 Task: Look for space in Ascoli Piceno, Italy from 1st June, 2023 to 4th June, 2023 for 1 adult in price range Rs.6000 to Rs.16000. Place can be private room with 1  bedroom having 1 bed and 1 bathroom. Property type can be house, flat, guest house. Amenities needed are: wifi, washing machine. Booking option can be shelf check-in. Required host language is English.
Action: Mouse moved to (412, 113)
Screenshot: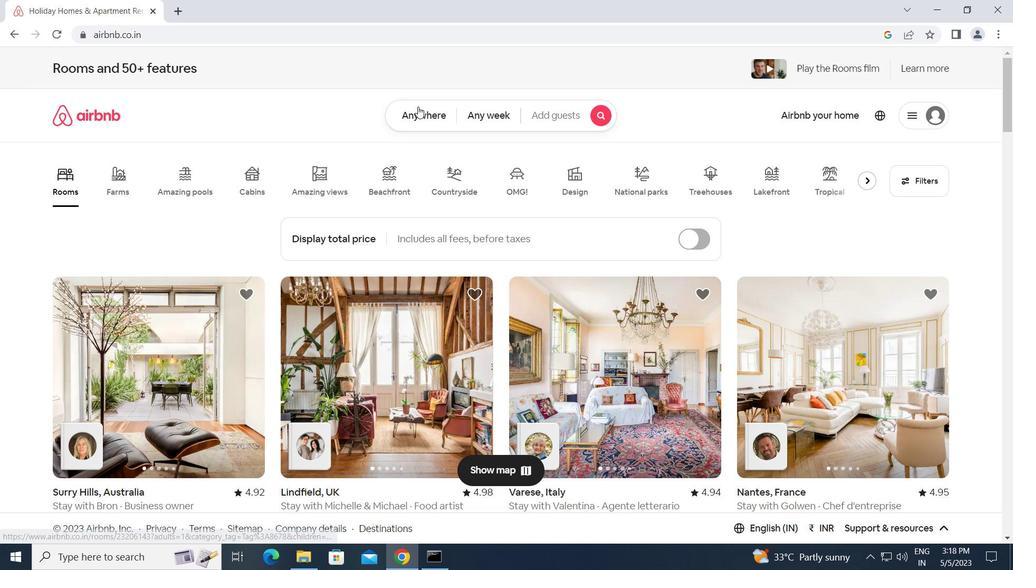 
Action: Mouse pressed left at (412, 113)
Screenshot: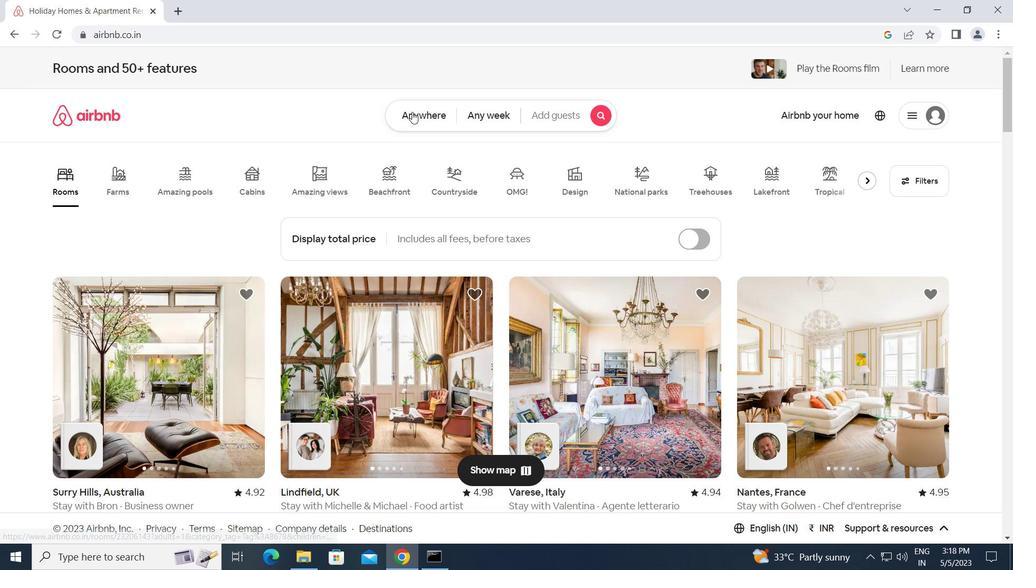 
Action: Mouse moved to (376, 154)
Screenshot: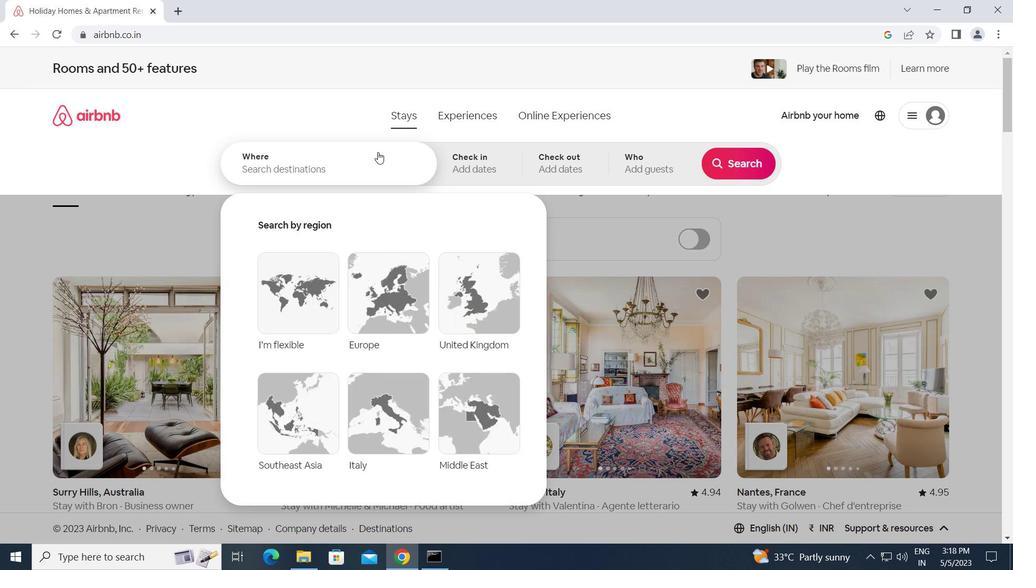 
Action: Mouse pressed left at (376, 154)
Screenshot: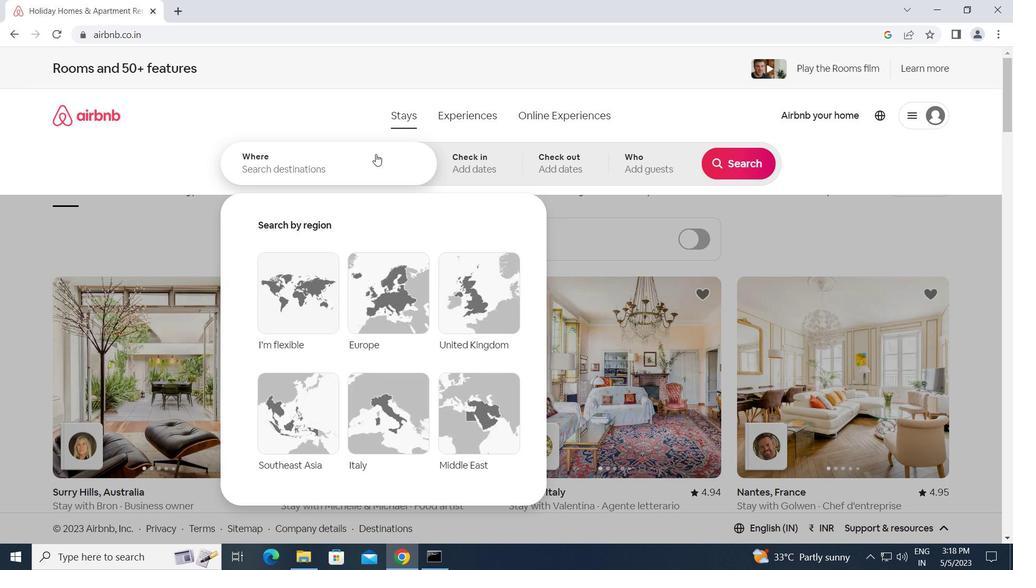 
Action: Key pressed <Key.caps_lock>a<Key.caps_lock>scoli<Key.space><Key.caps_lock>p<Key.caps_lock>iceno,<Key.space><Key.caps_lock>i<Key.caps_lock>taly<Key.enter>
Screenshot: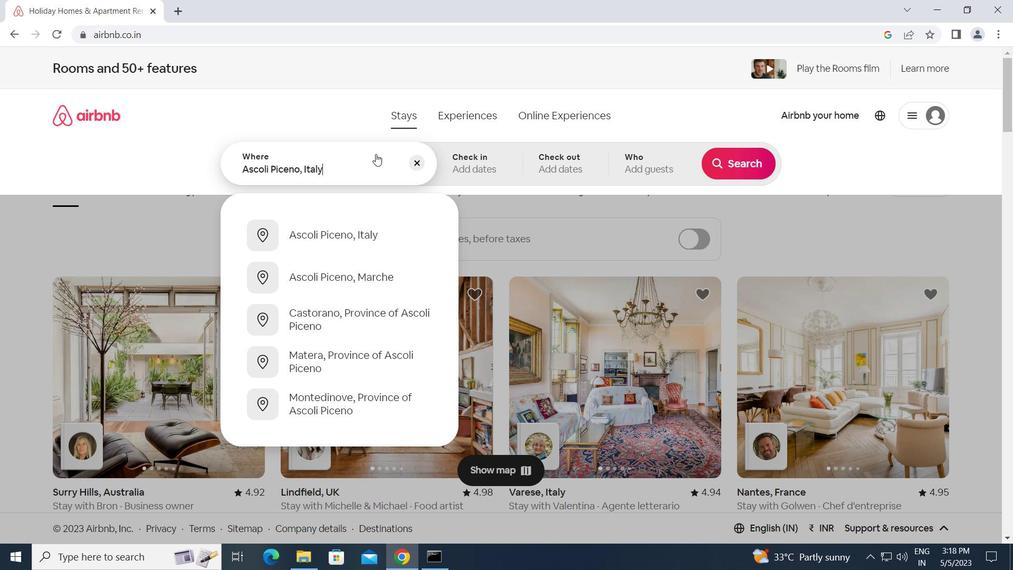 
Action: Mouse moved to (664, 328)
Screenshot: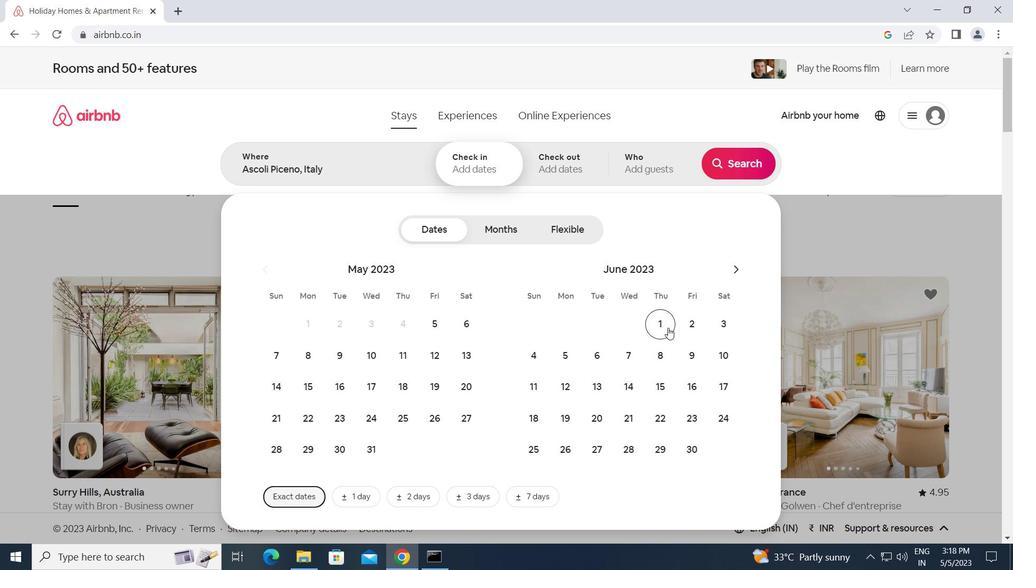 
Action: Mouse pressed left at (664, 328)
Screenshot: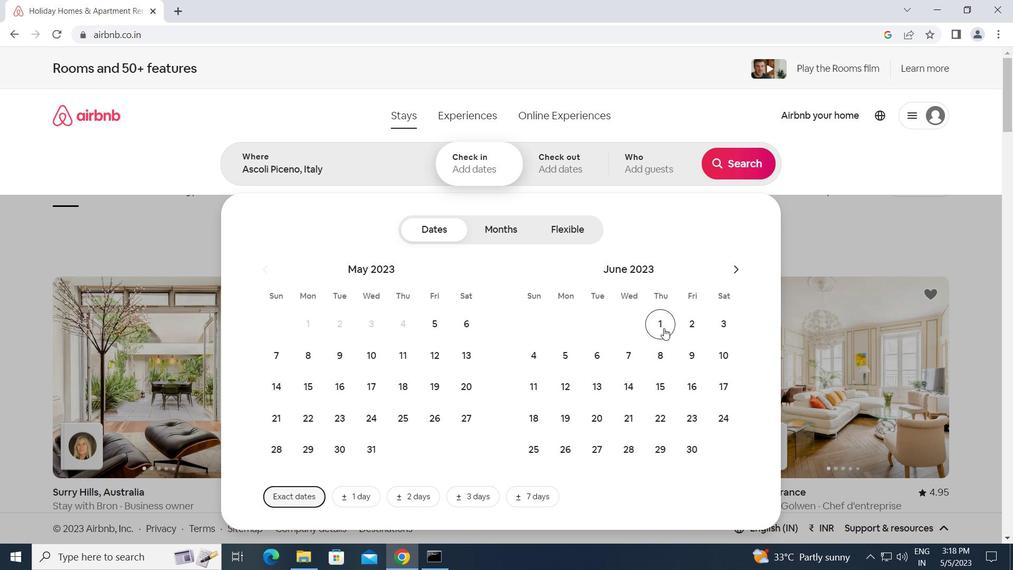 
Action: Mouse moved to (537, 355)
Screenshot: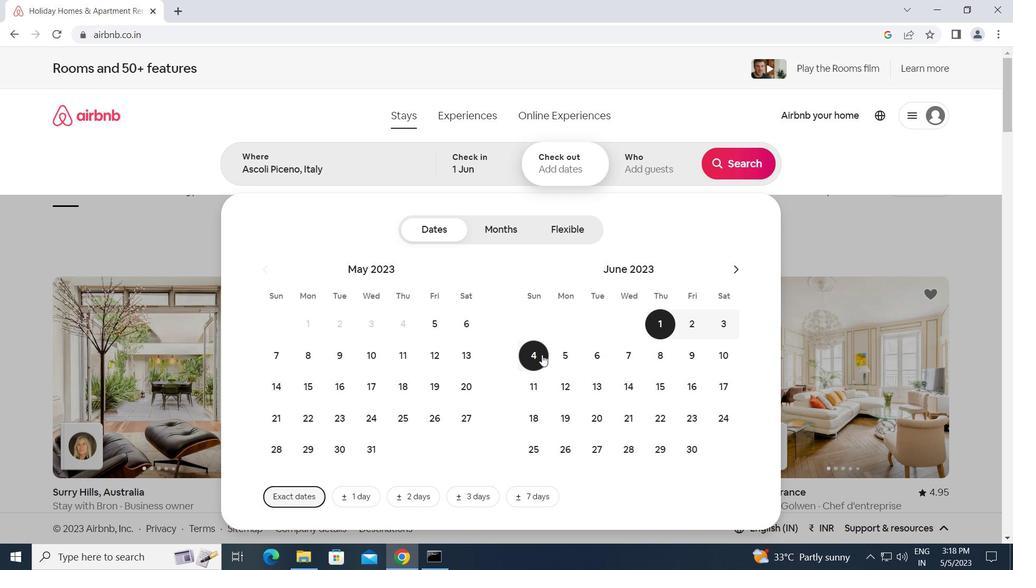 
Action: Mouse pressed left at (537, 355)
Screenshot: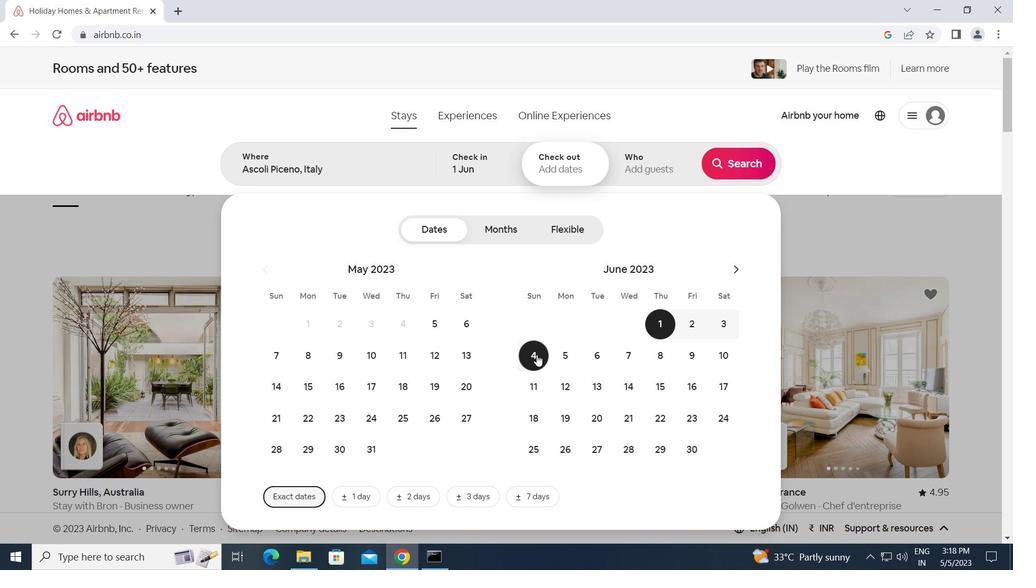 
Action: Mouse moved to (636, 159)
Screenshot: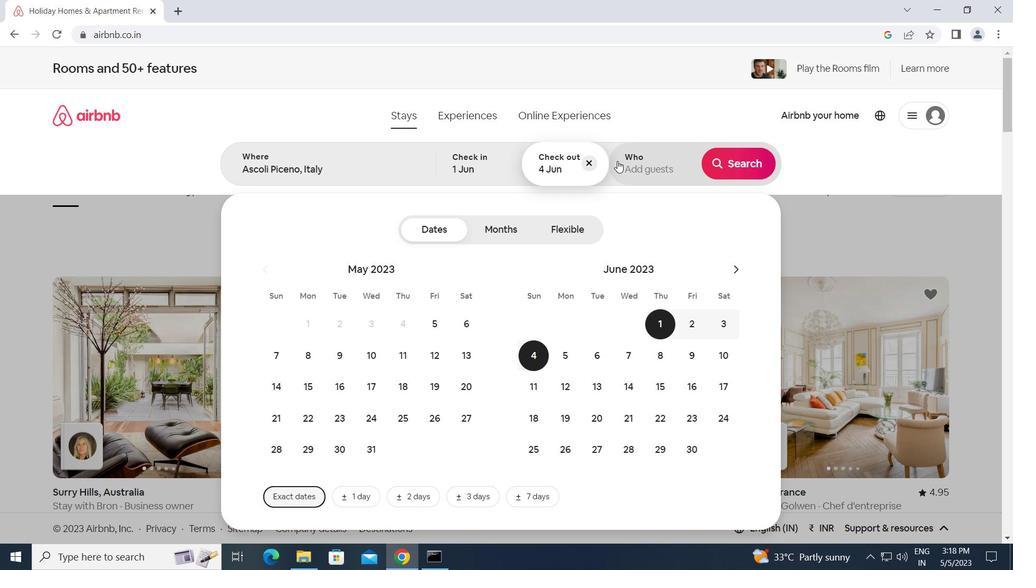 
Action: Mouse pressed left at (636, 159)
Screenshot: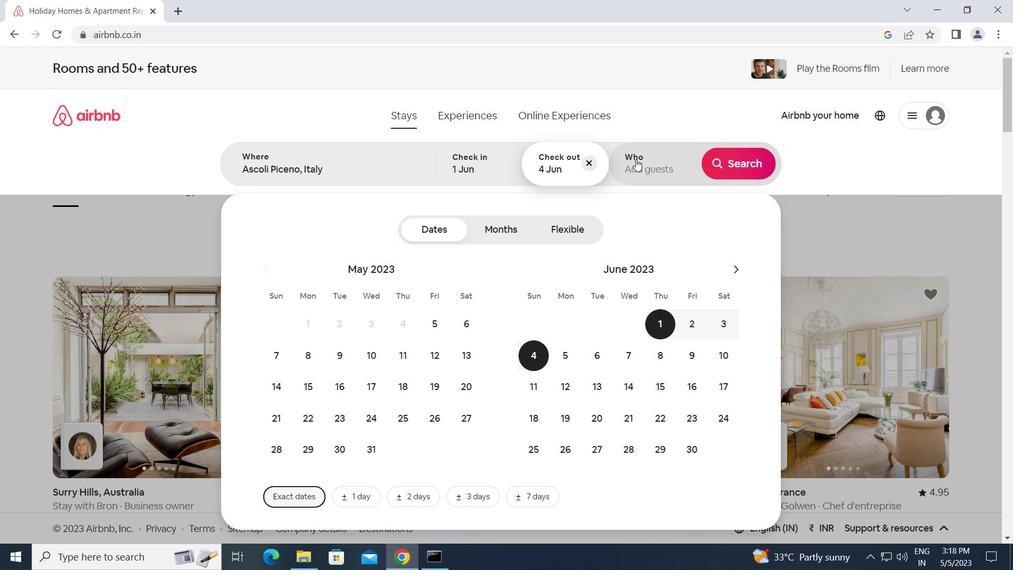 
Action: Mouse moved to (746, 240)
Screenshot: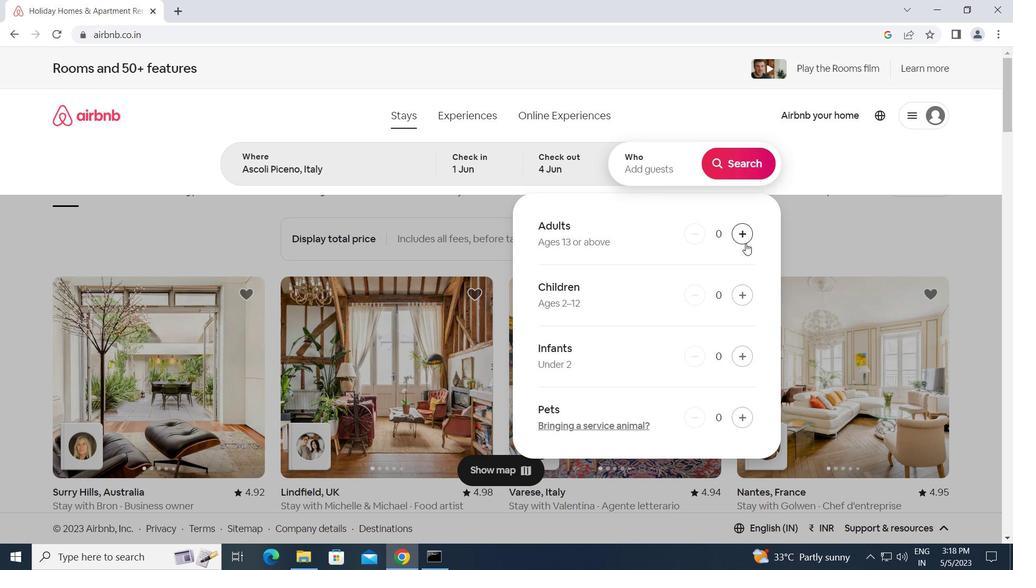 
Action: Mouse pressed left at (746, 240)
Screenshot: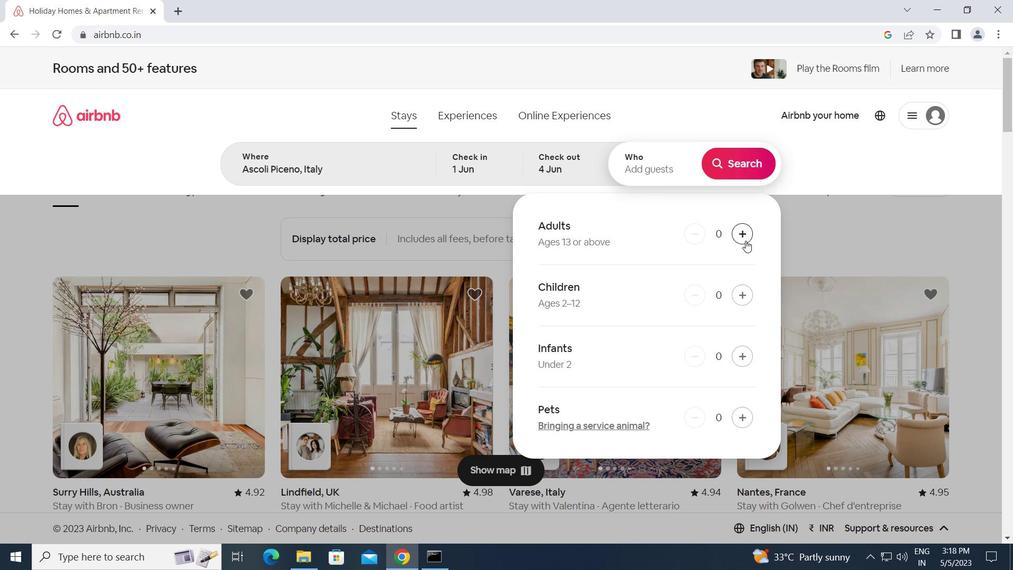 
Action: Mouse moved to (742, 162)
Screenshot: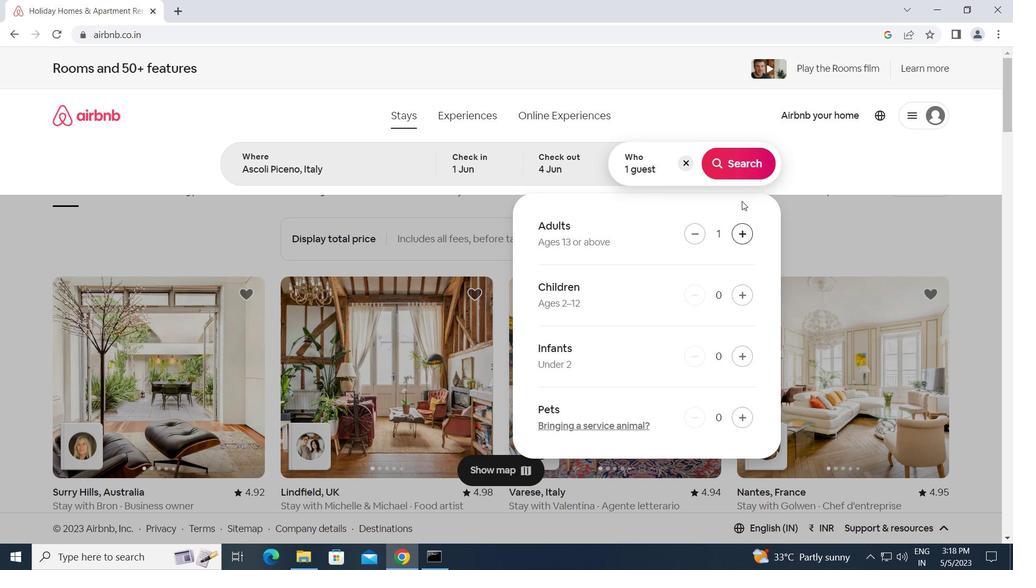 
Action: Mouse pressed left at (742, 162)
Screenshot: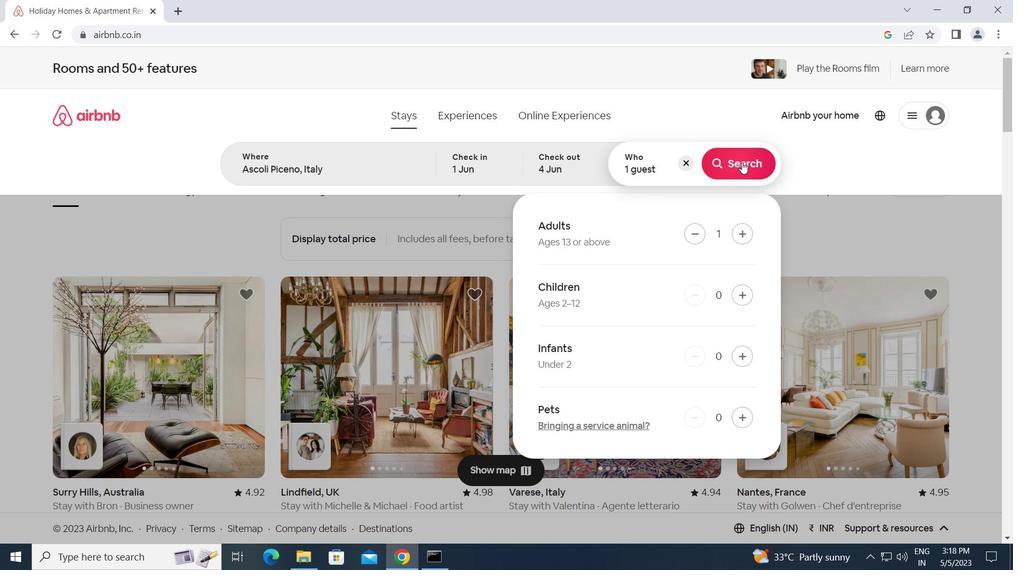 
Action: Mouse moved to (943, 131)
Screenshot: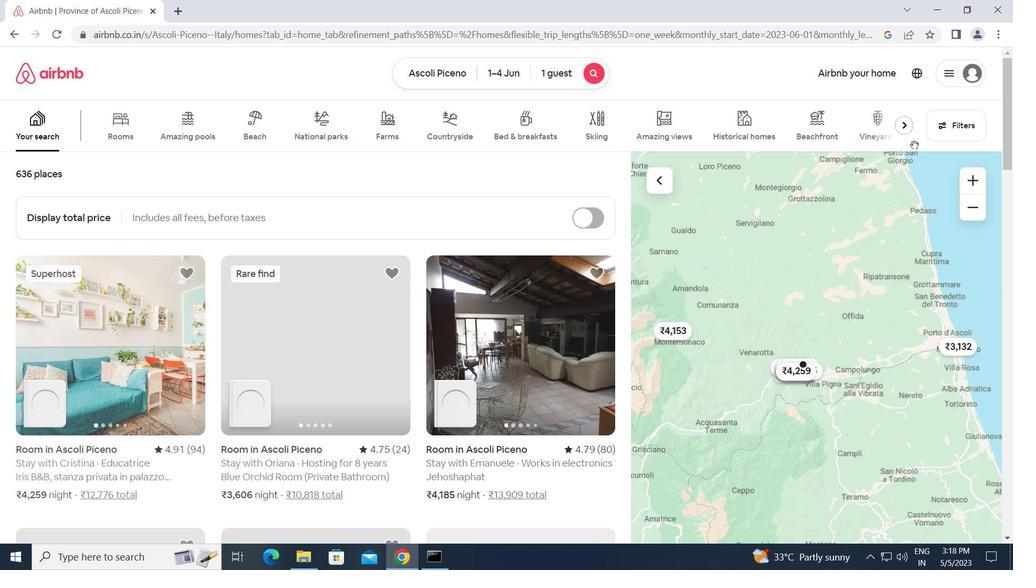 
Action: Mouse pressed left at (943, 131)
Screenshot: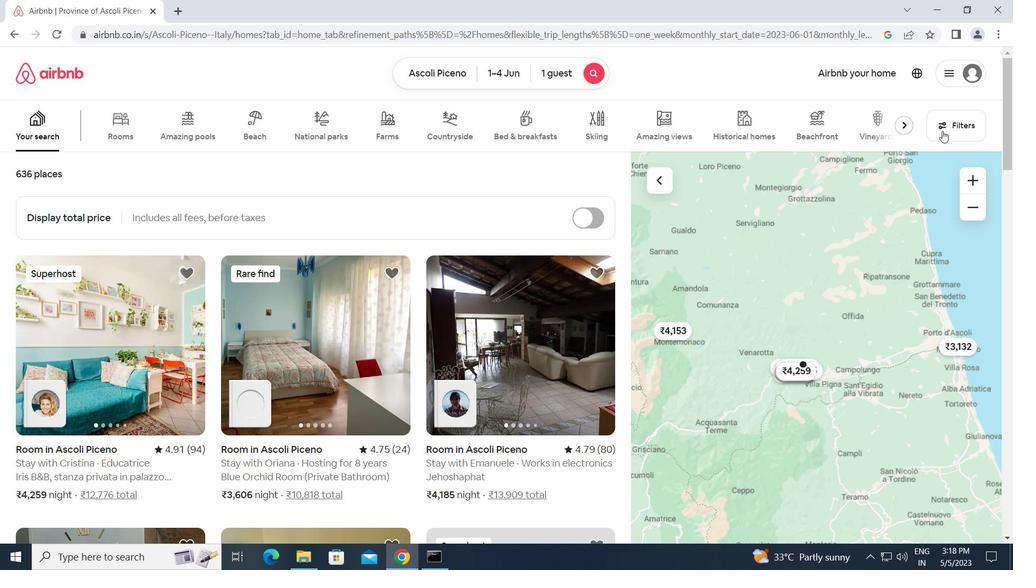 
Action: Mouse moved to (355, 372)
Screenshot: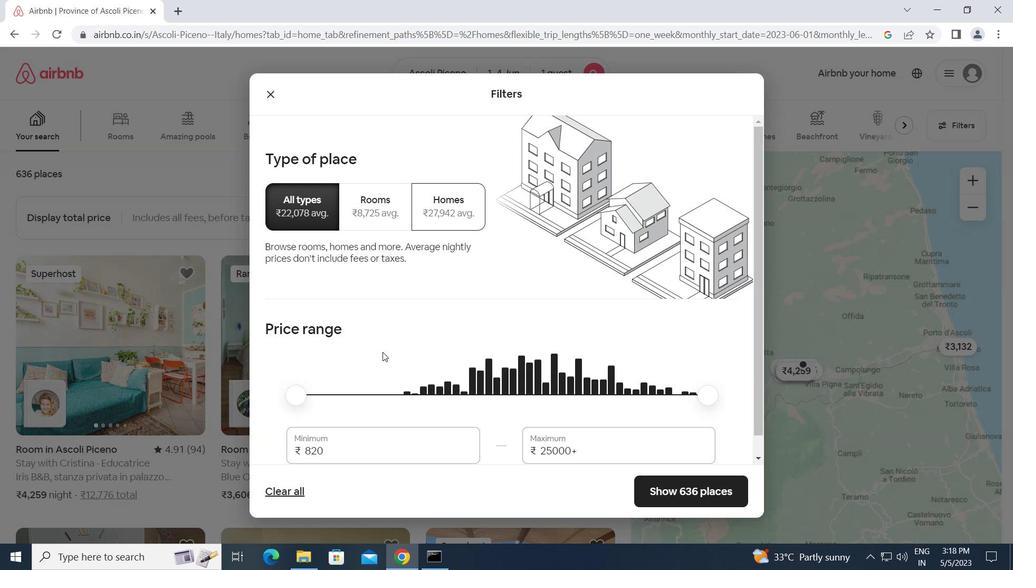 
Action: Mouse scrolled (355, 371) with delta (0, 0)
Screenshot: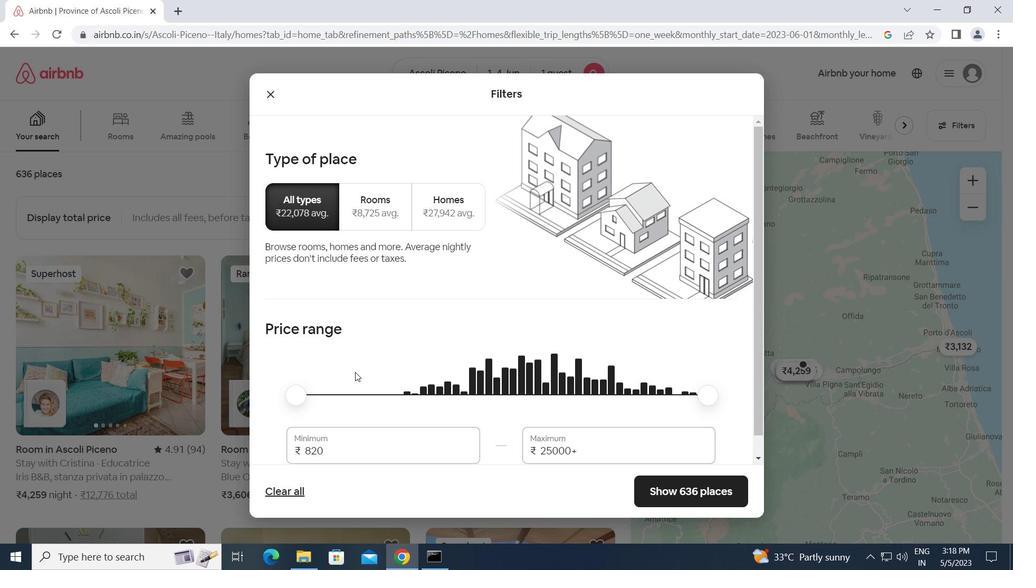 
Action: Mouse scrolled (355, 371) with delta (0, 0)
Screenshot: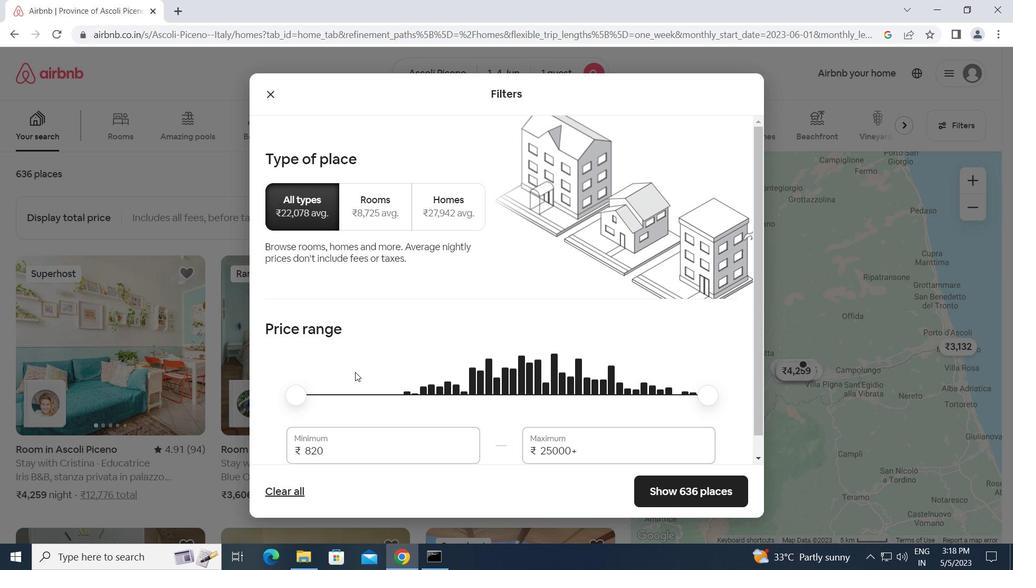 
Action: Mouse moved to (332, 389)
Screenshot: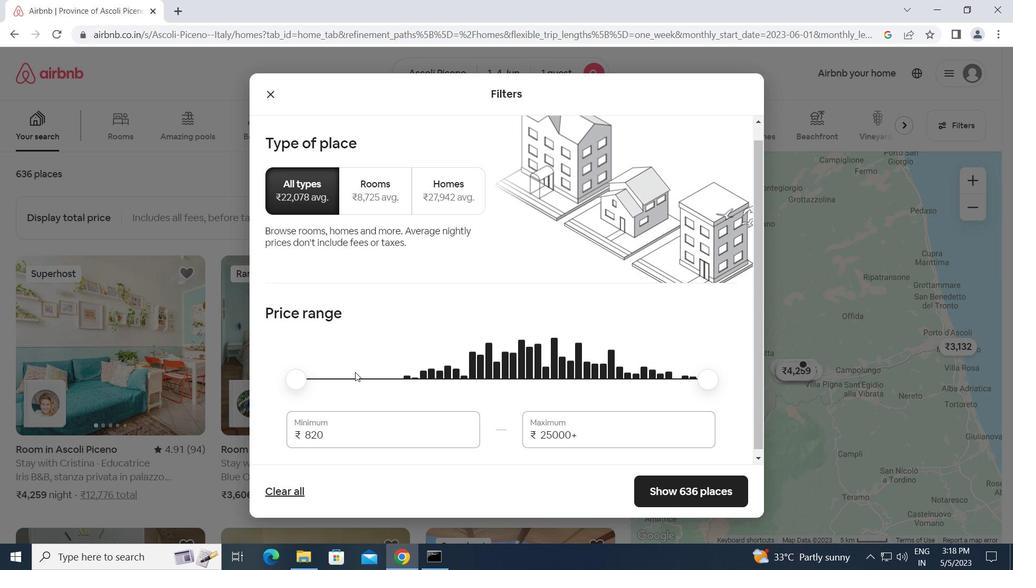 
Action: Mouse scrolled (332, 389) with delta (0, 0)
Screenshot: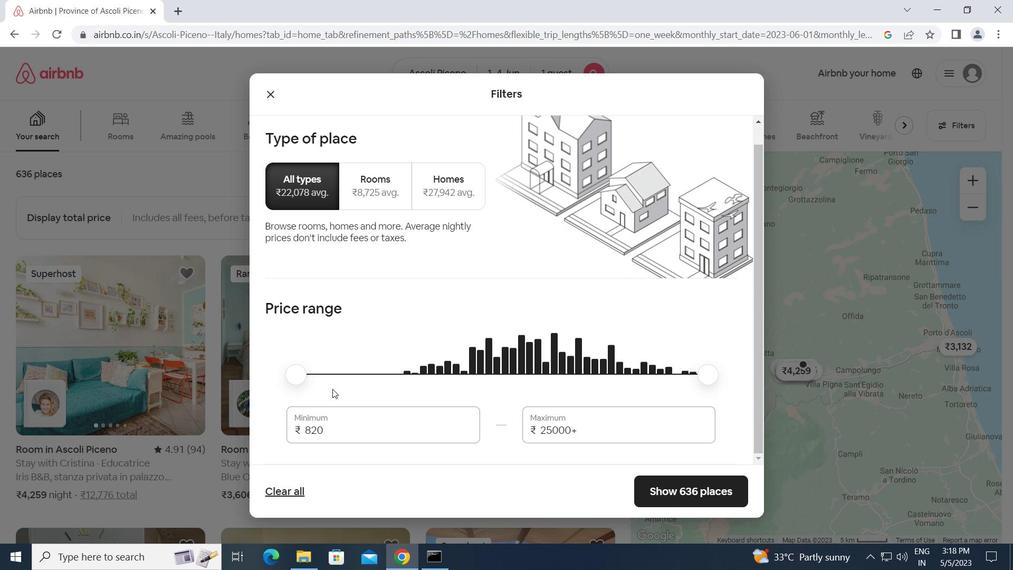 
Action: Mouse scrolled (332, 389) with delta (0, 0)
Screenshot: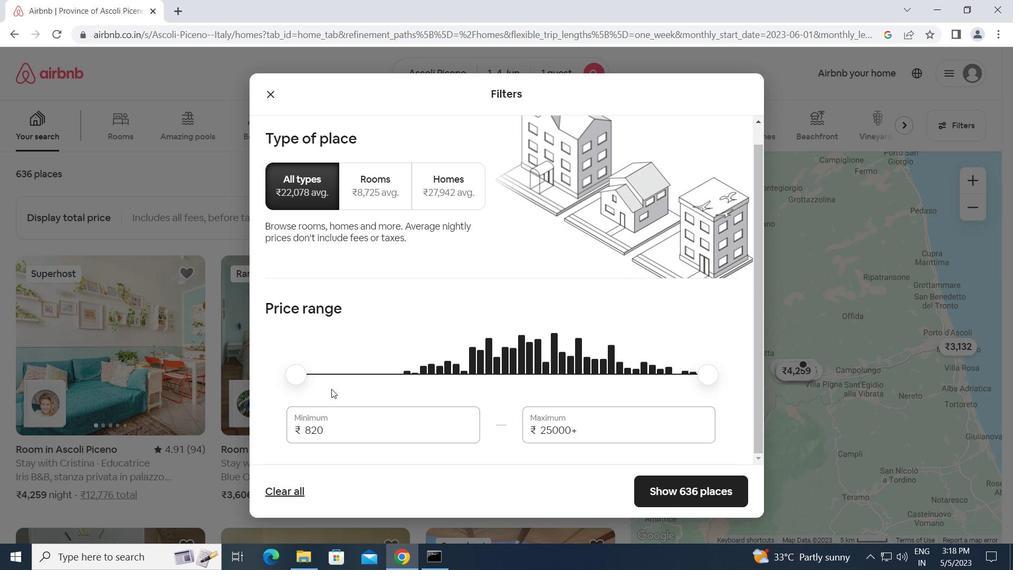 
Action: Mouse moved to (322, 403)
Screenshot: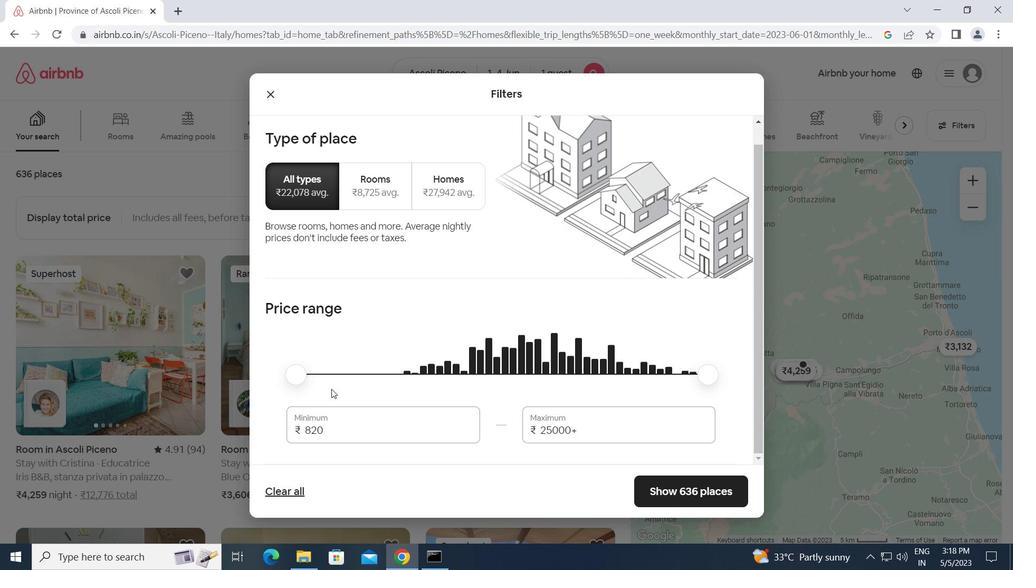 
Action: Mouse scrolled (322, 402) with delta (0, 0)
Screenshot: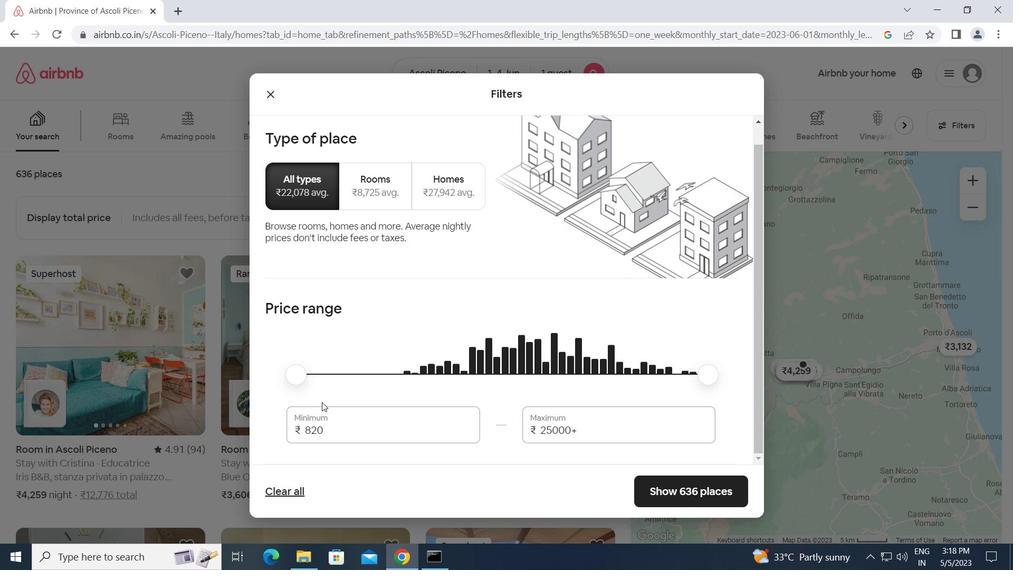 
Action: Mouse scrolled (322, 402) with delta (0, 0)
Screenshot: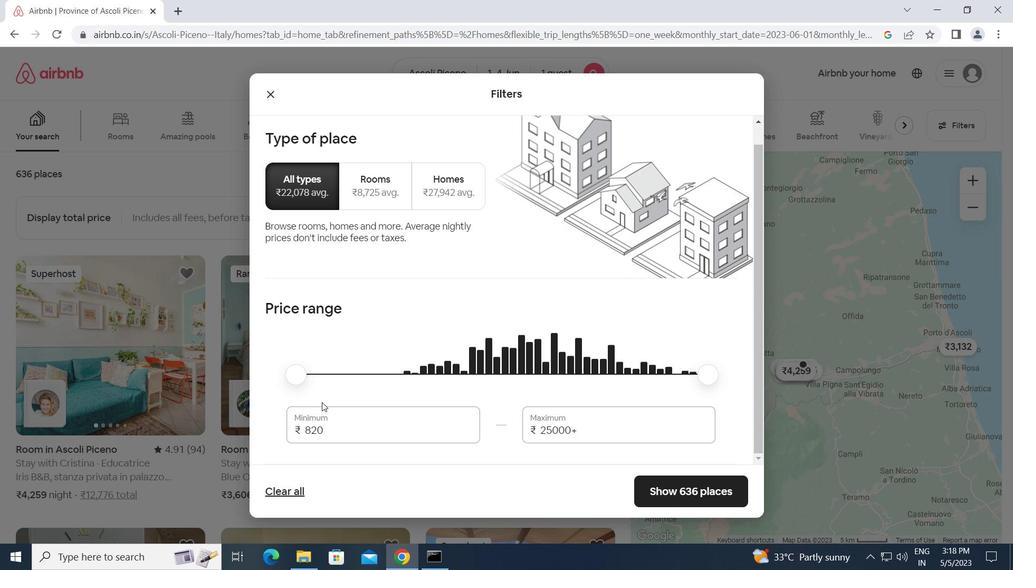 
Action: Mouse scrolled (322, 402) with delta (0, 0)
Screenshot: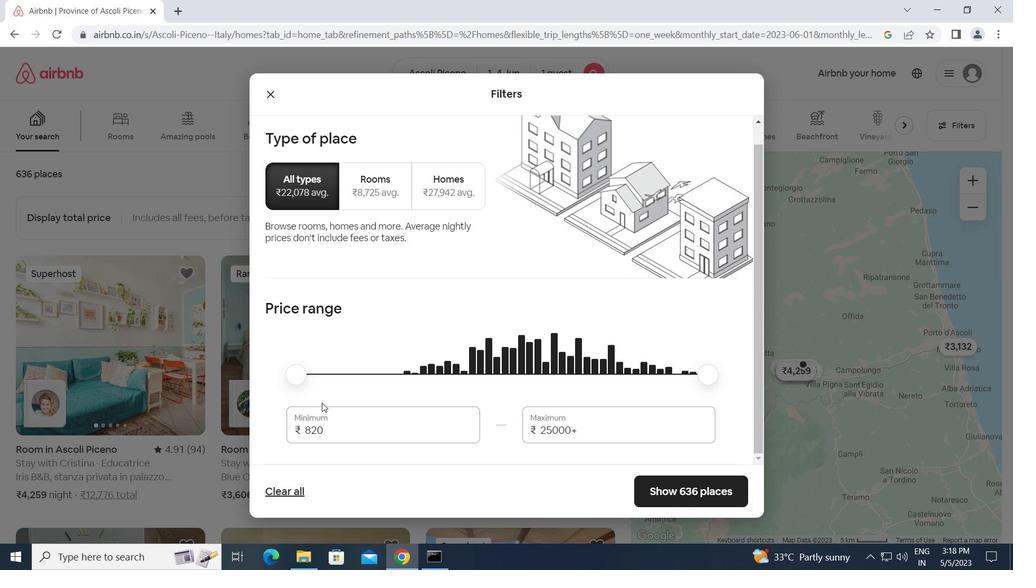 
Action: Mouse moved to (326, 432)
Screenshot: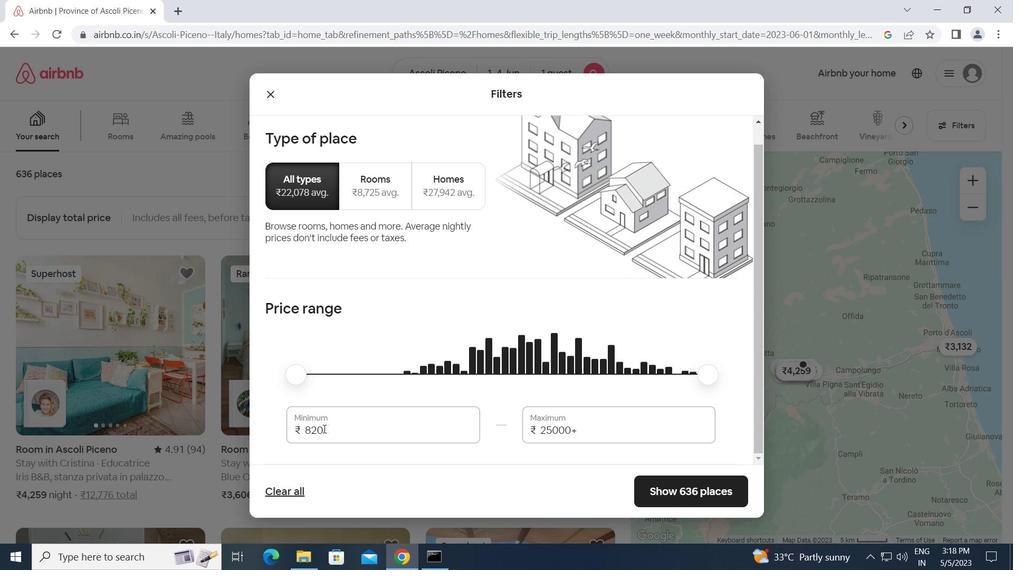 
Action: Mouse pressed left at (326, 432)
Screenshot: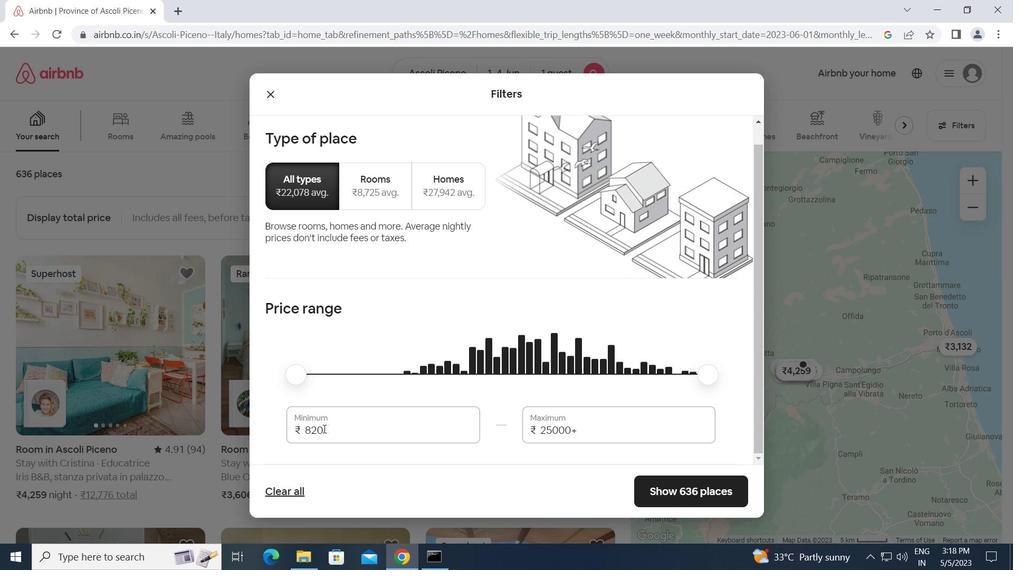 
Action: Mouse moved to (294, 440)
Screenshot: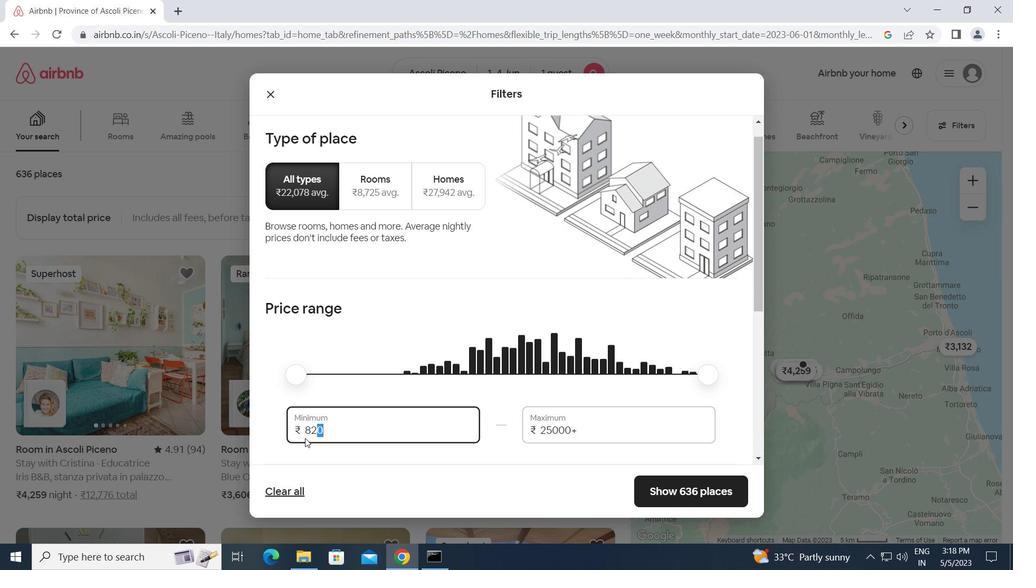 
Action: Key pressed 6000<Key.tab>160
Screenshot: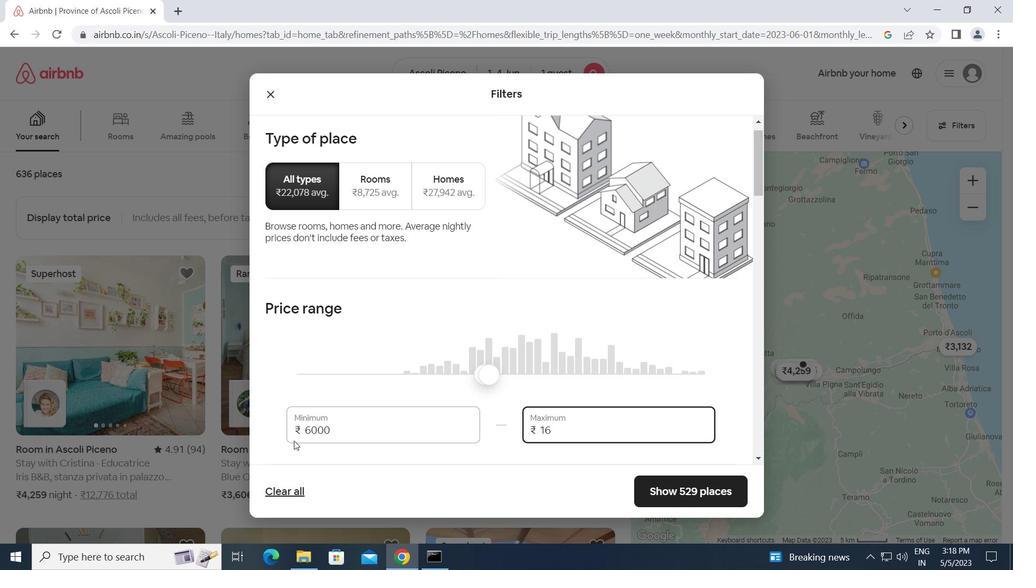 
Action: Mouse moved to (377, 457)
Screenshot: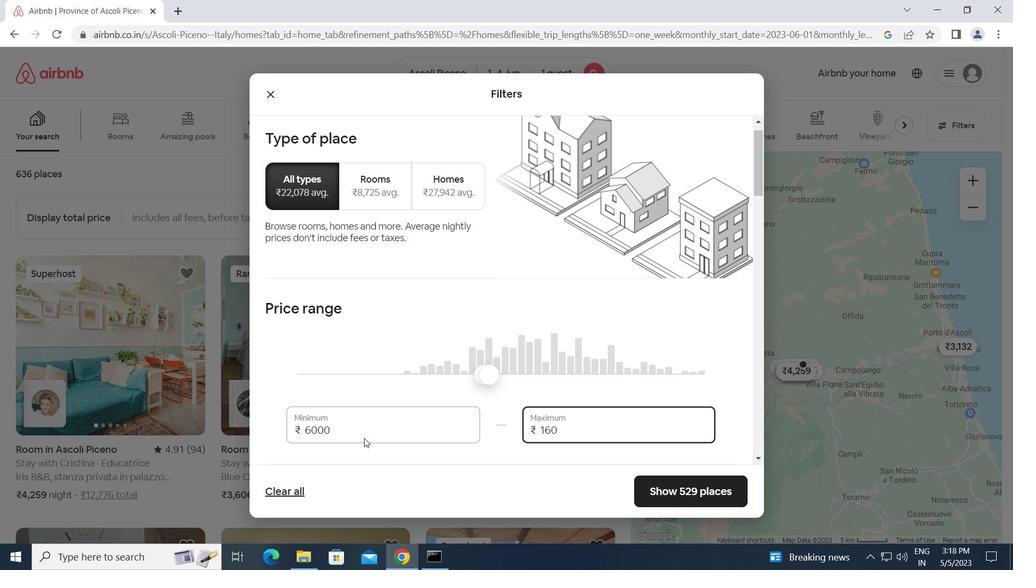 
Action: Key pressed 00
Screenshot: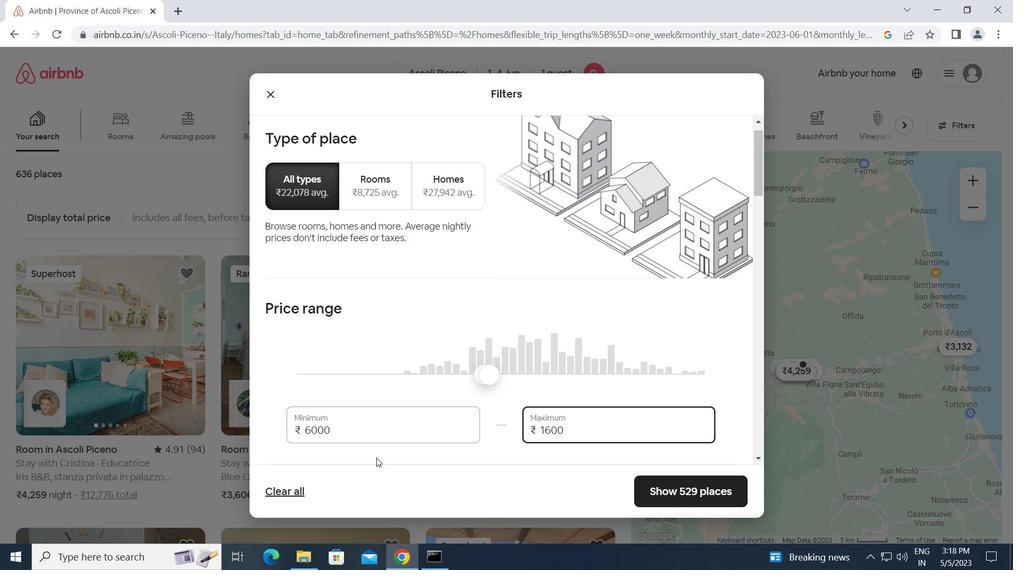 
Action: Mouse moved to (379, 457)
Screenshot: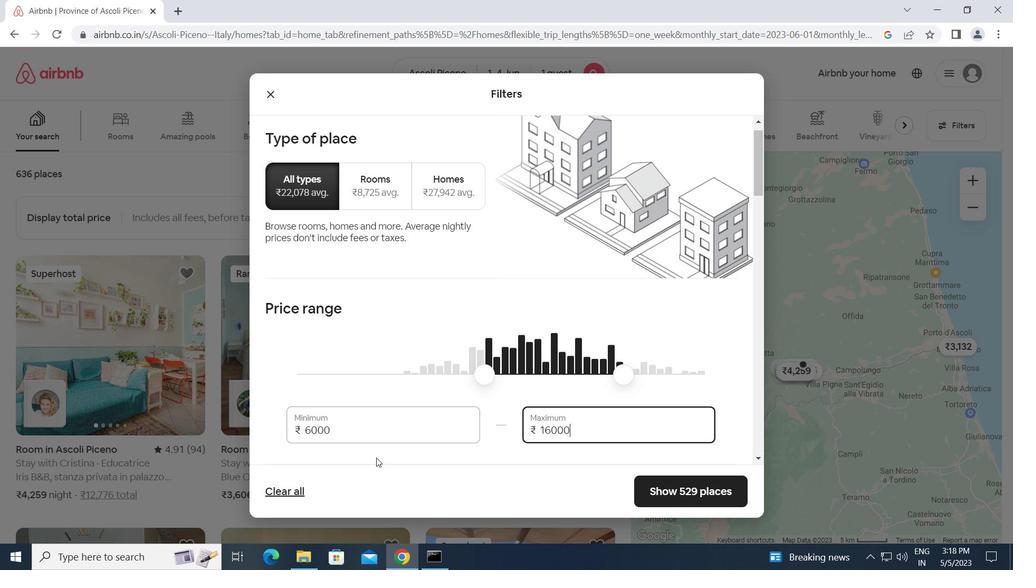 
Action: Mouse scrolled (379, 457) with delta (0, 0)
Screenshot: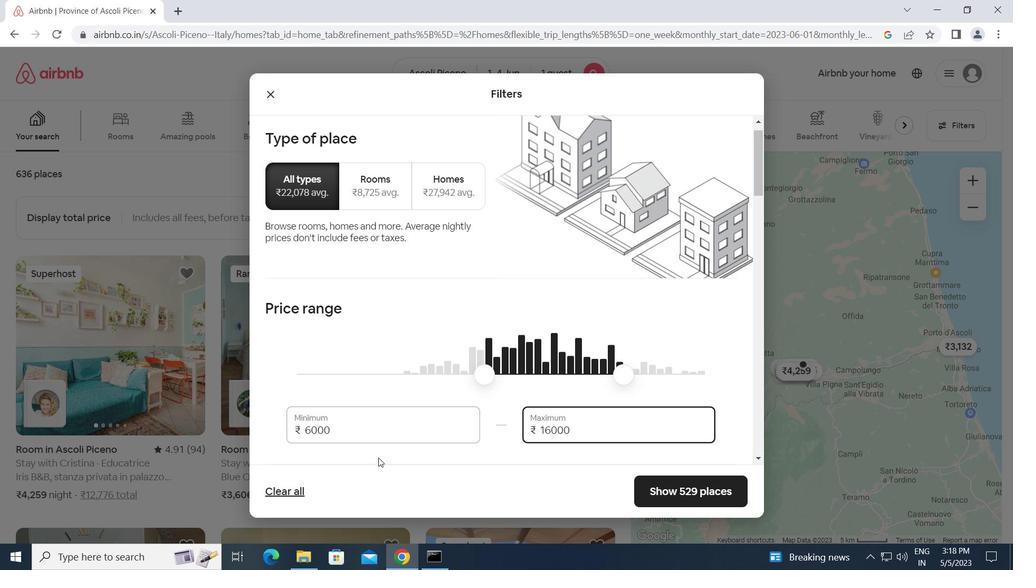 
Action: Mouse moved to (384, 453)
Screenshot: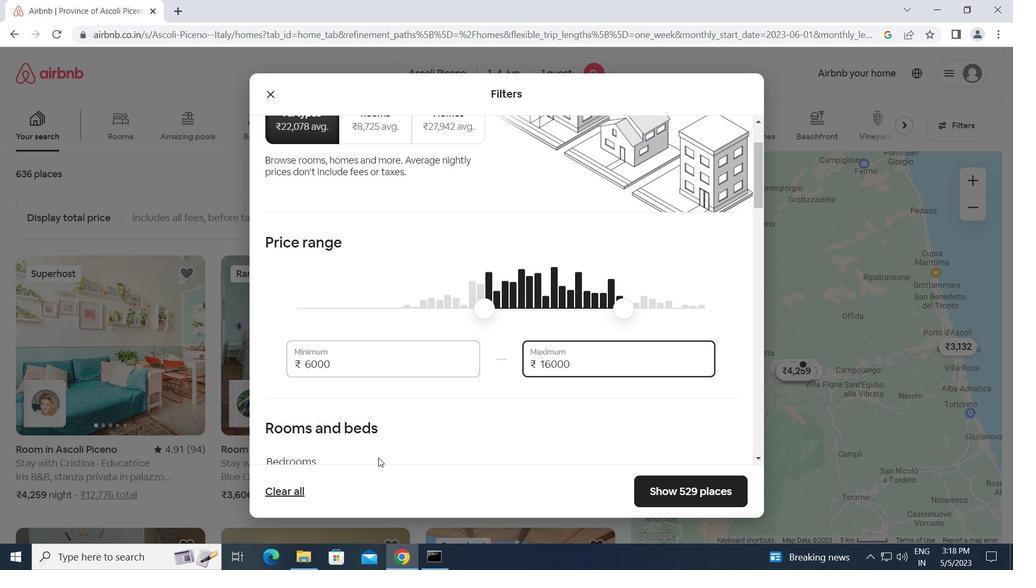 
Action: Mouse scrolled (384, 453) with delta (0, 0)
Screenshot: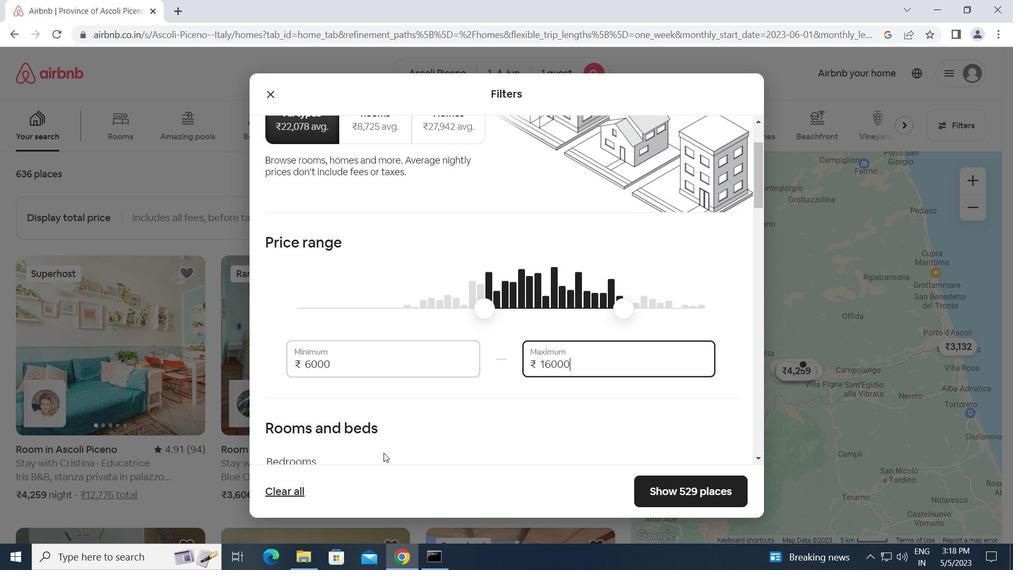 
Action: Mouse scrolled (384, 453) with delta (0, 0)
Screenshot: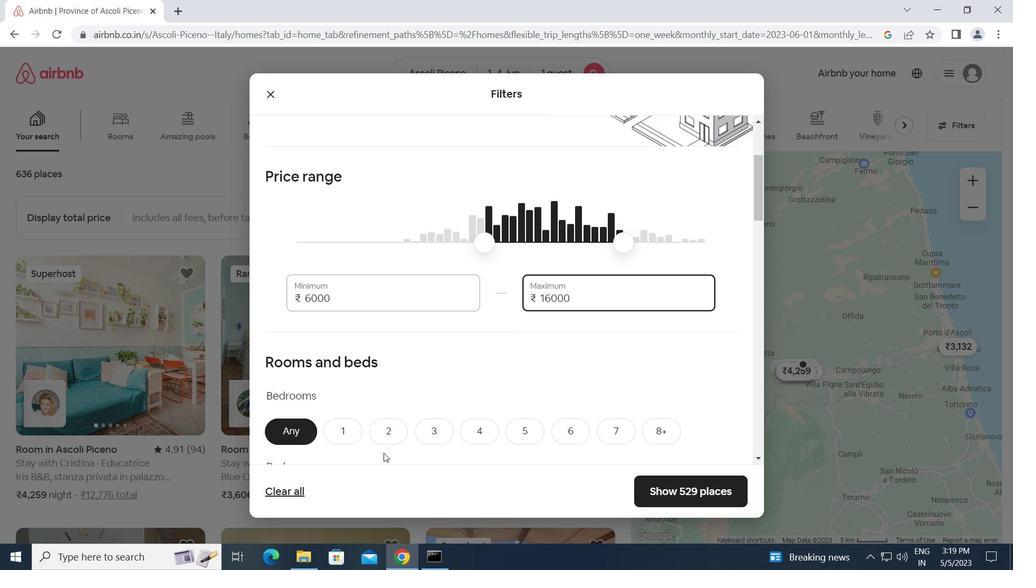 
Action: Mouse scrolled (384, 453) with delta (0, 0)
Screenshot: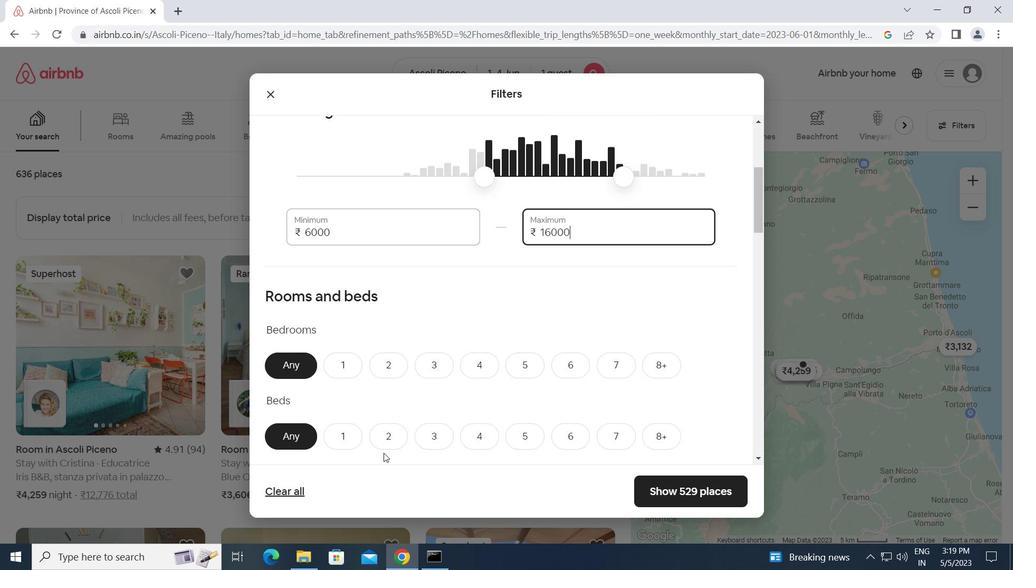 
Action: Mouse moved to (342, 302)
Screenshot: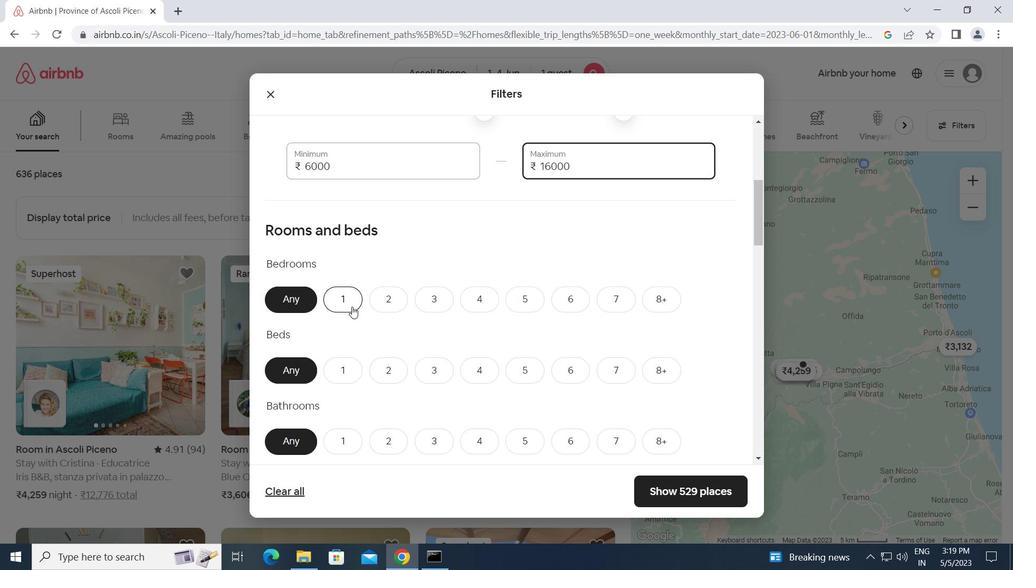 
Action: Mouse pressed left at (342, 302)
Screenshot: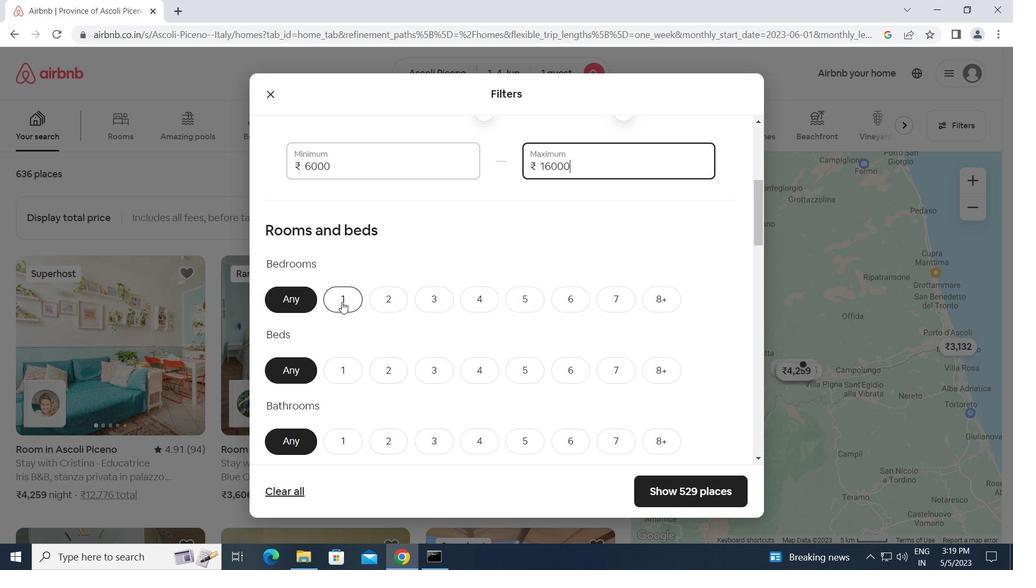 
Action: Mouse moved to (338, 370)
Screenshot: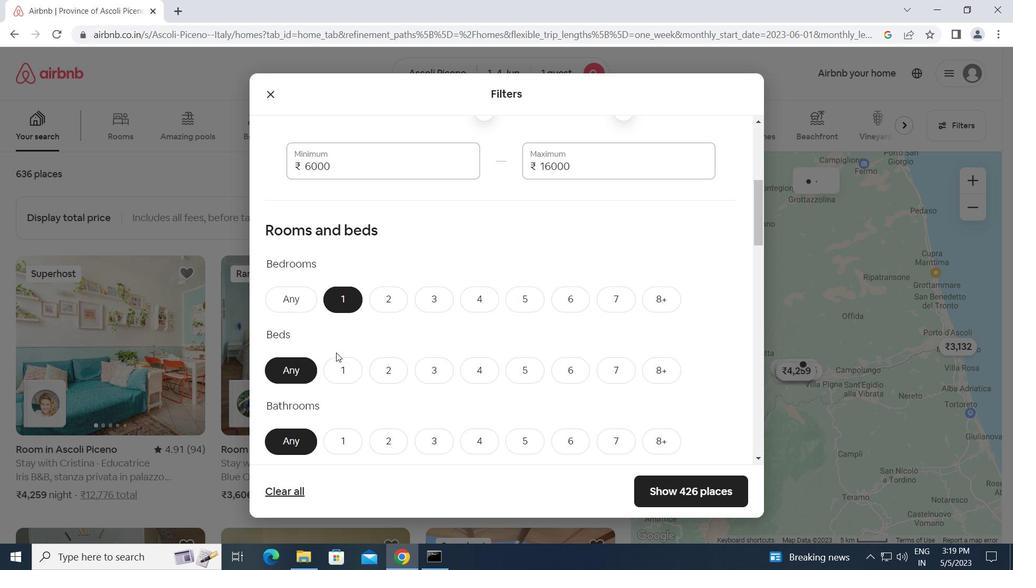 
Action: Mouse pressed left at (338, 370)
Screenshot: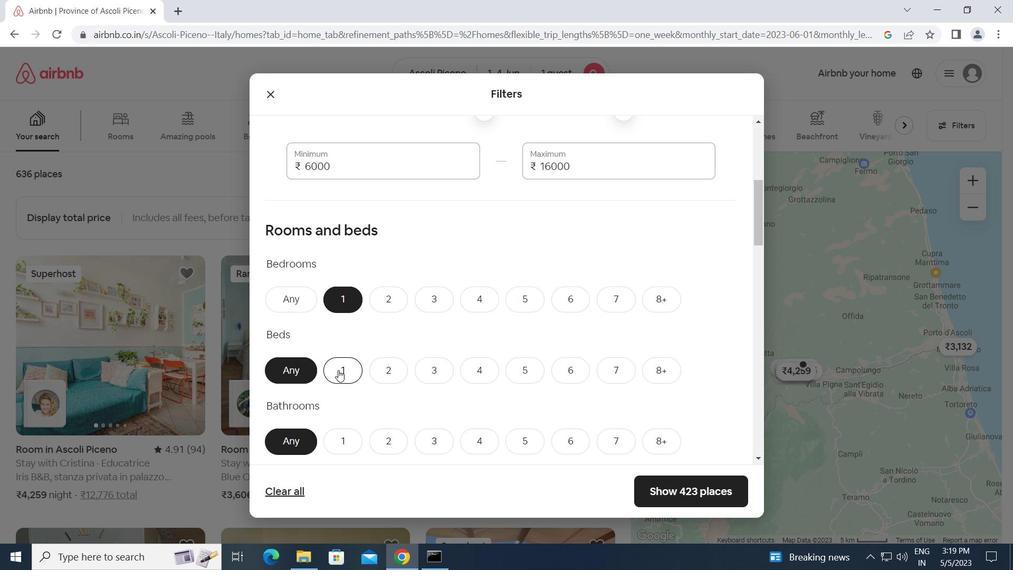 
Action: Mouse moved to (344, 435)
Screenshot: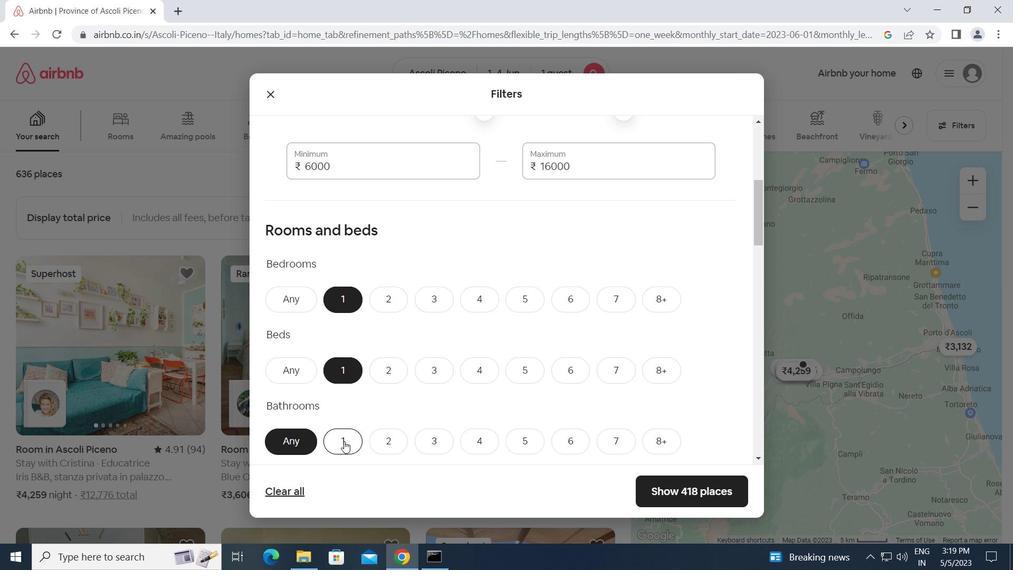 
Action: Mouse pressed left at (344, 435)
Screenshot: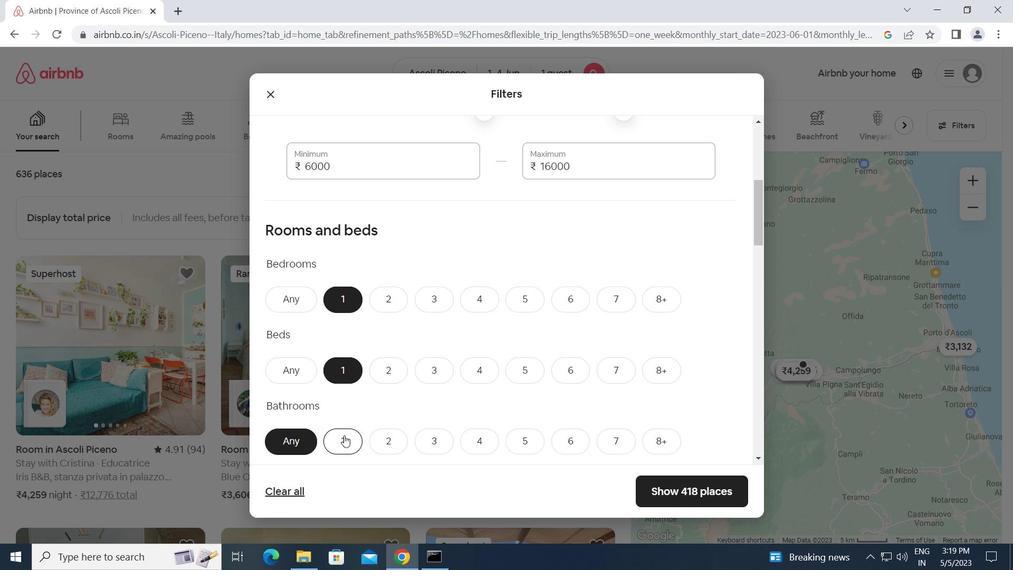 
Action: Mouse moved to (443, 434)
Screenshot: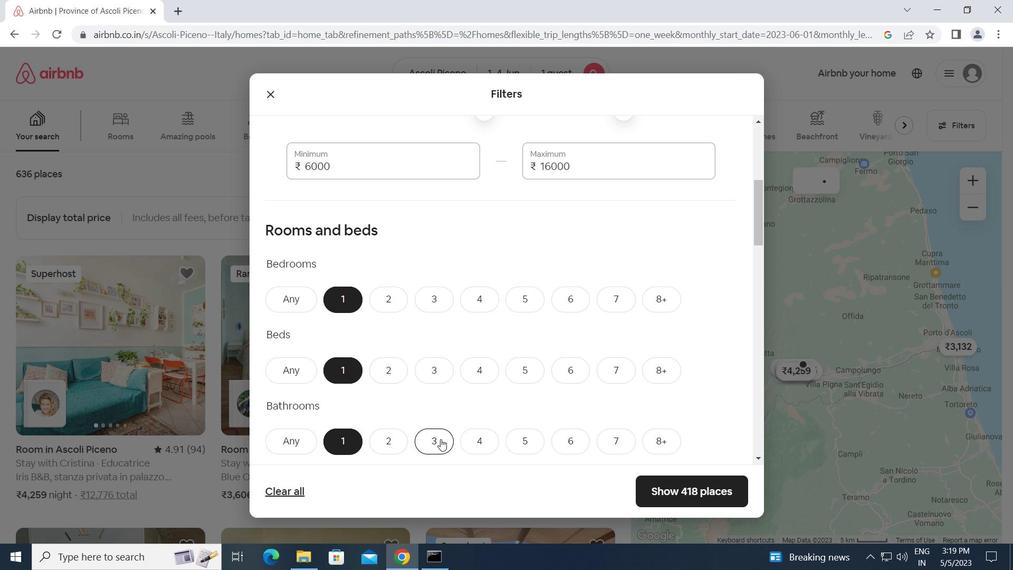 
Action: Mouse scrolled (443, 433) with delta (0, 0)
Screenshot: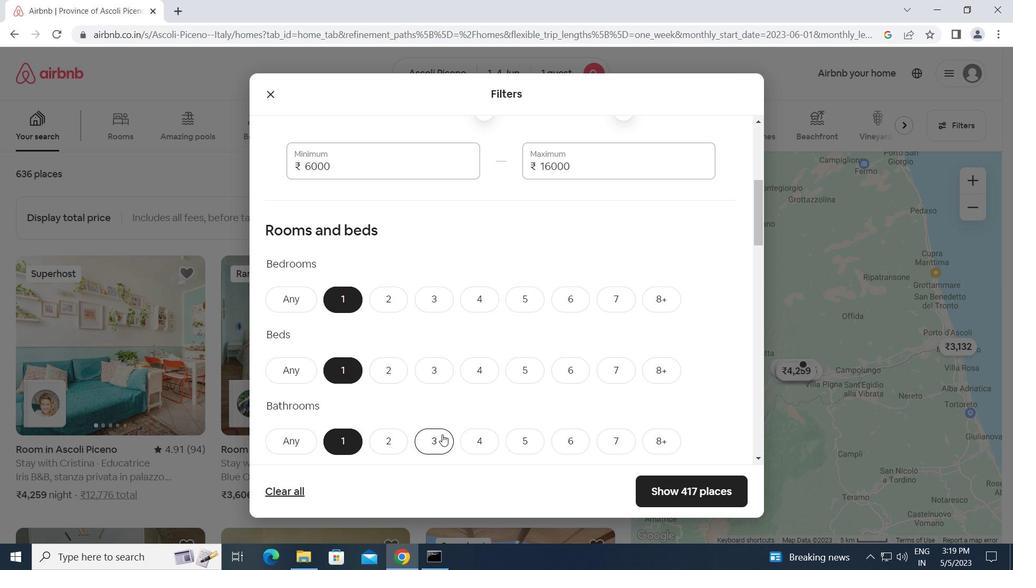 
Action: Mouse scrolled (443, 433) with delta (0, 0)
Screenshot: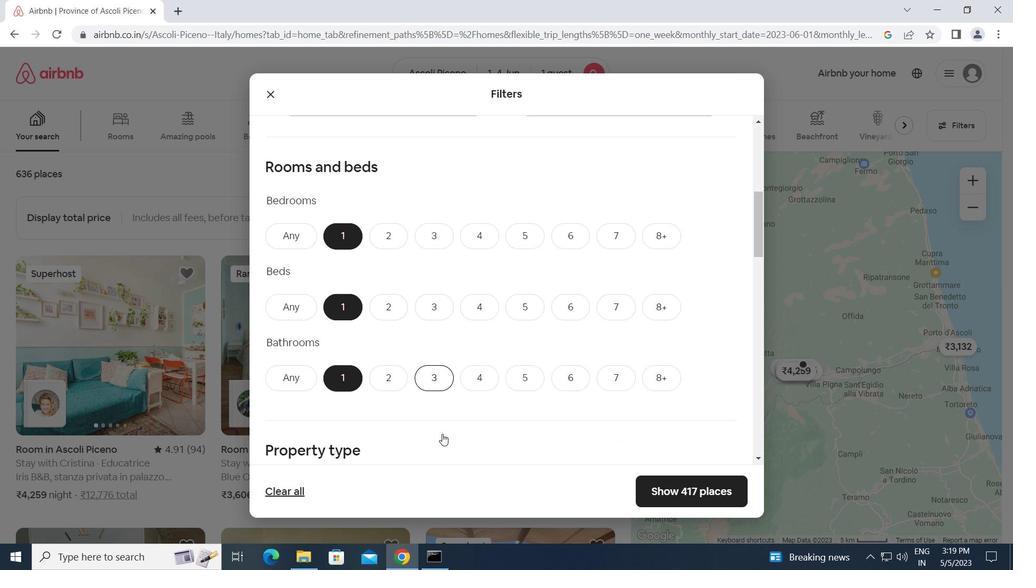 
Action: Mouse scrolled (443, 433) with delta (0, 0)
Screenshot: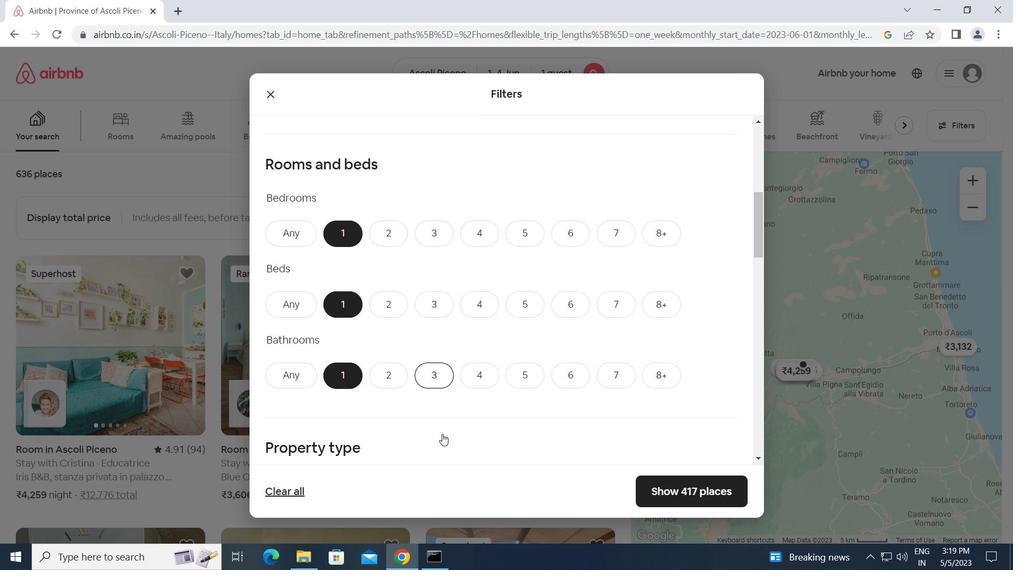 
Action: Mouse scrolled (443, 433) with delta (0, 0)
Screenshot: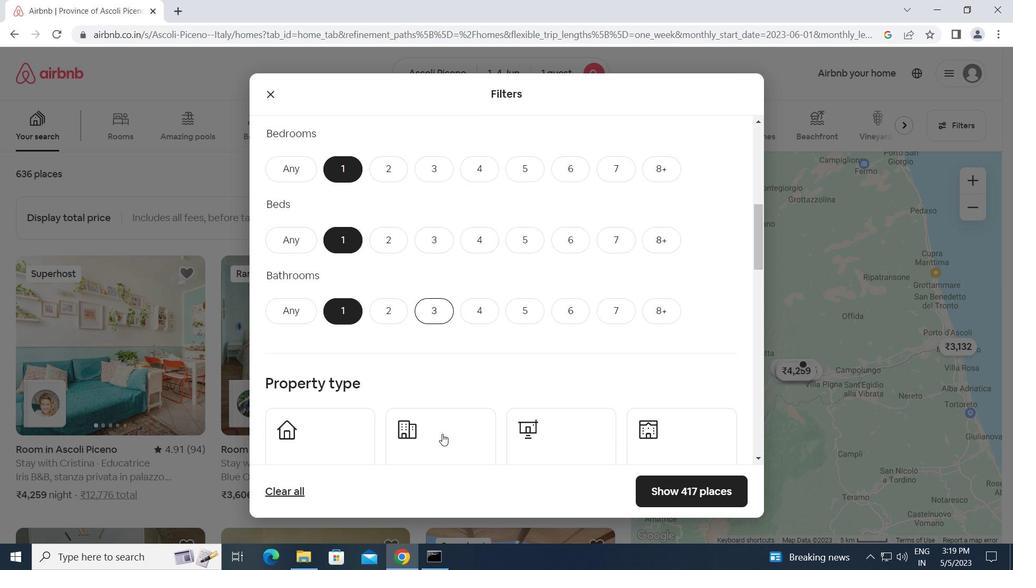 
Action: Mouse moved to (332, 334)
Screenshot: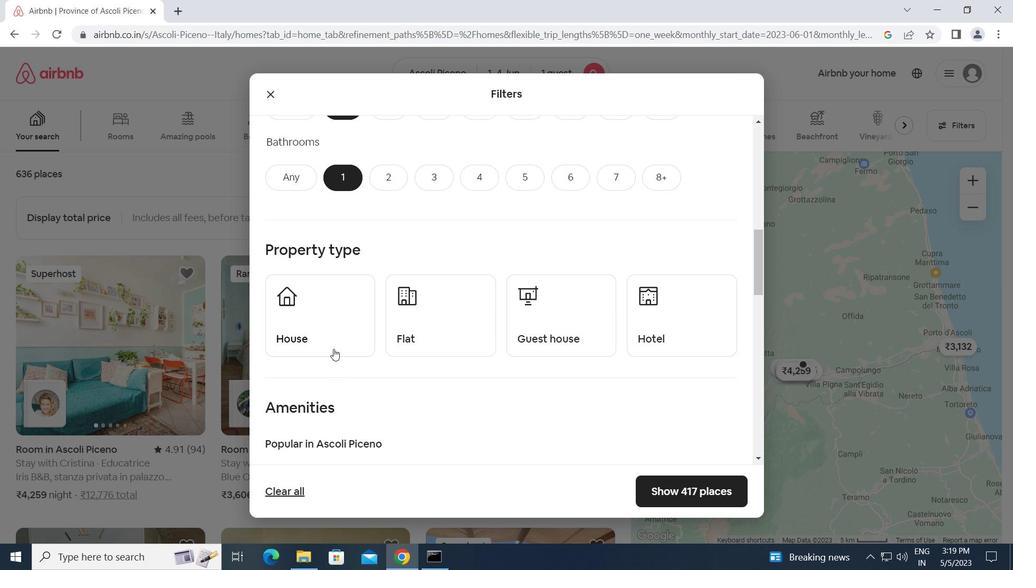 
Action: Mouse pressed left at (332, 334)
Screenshot: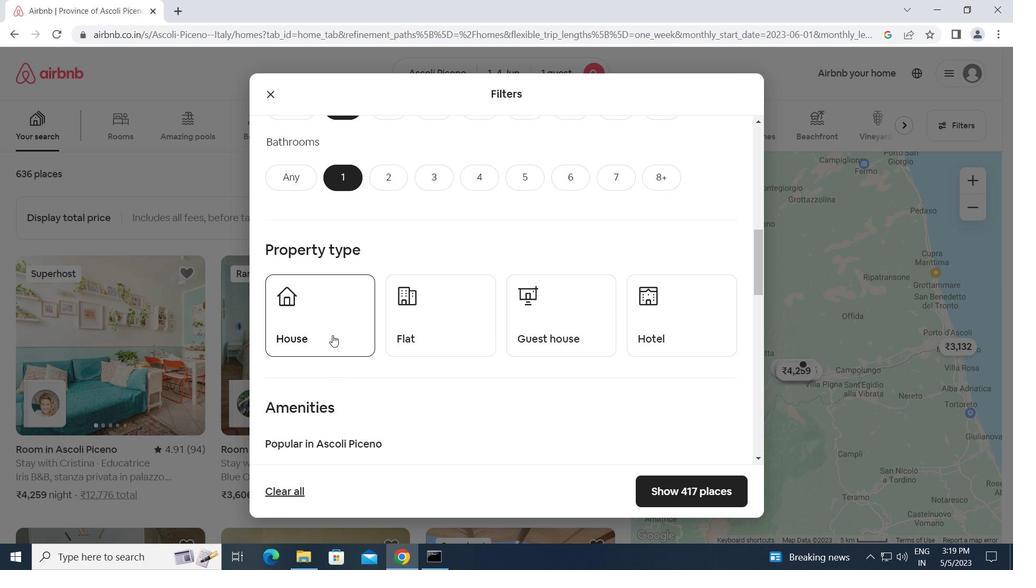 
Action: Mouse moved to (448, 332)
Screenshot: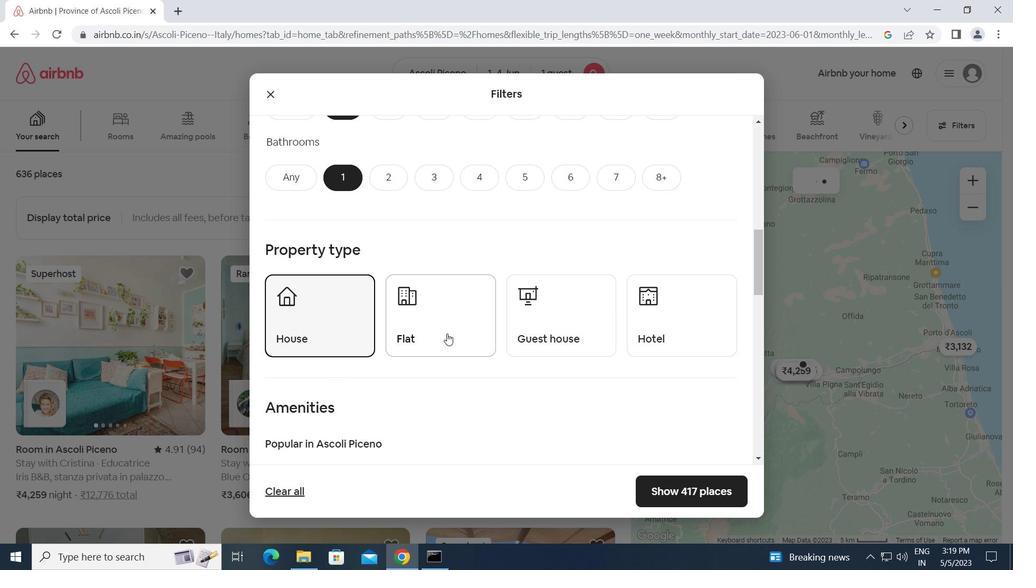 
Action: Mouse pressed left at (448, 332)
Screenshot: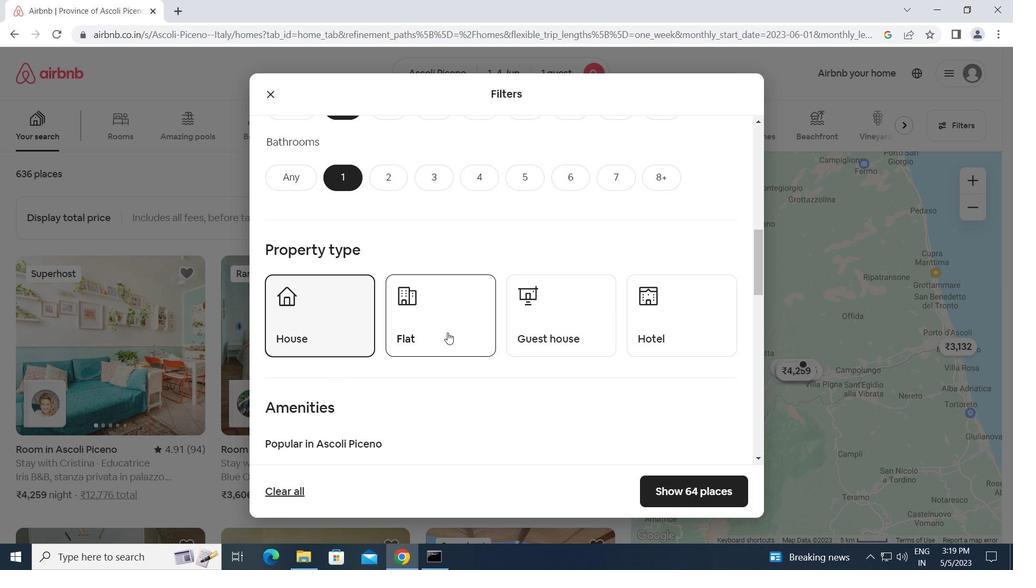 
Action: Mouse moved to (547, 327)
Screenshot: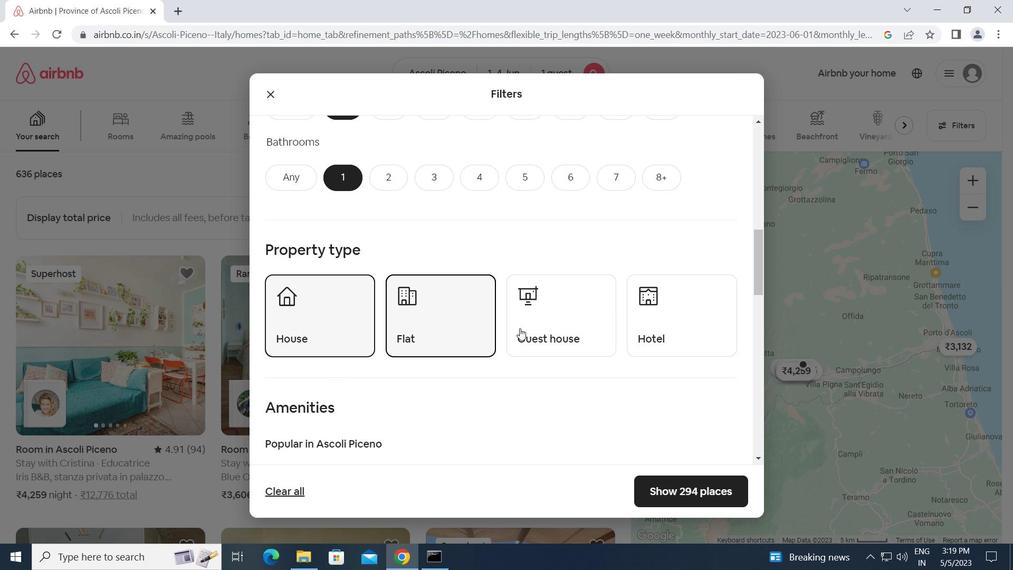 
Action: Mouse pressed left at (547, 327)
Screenshot: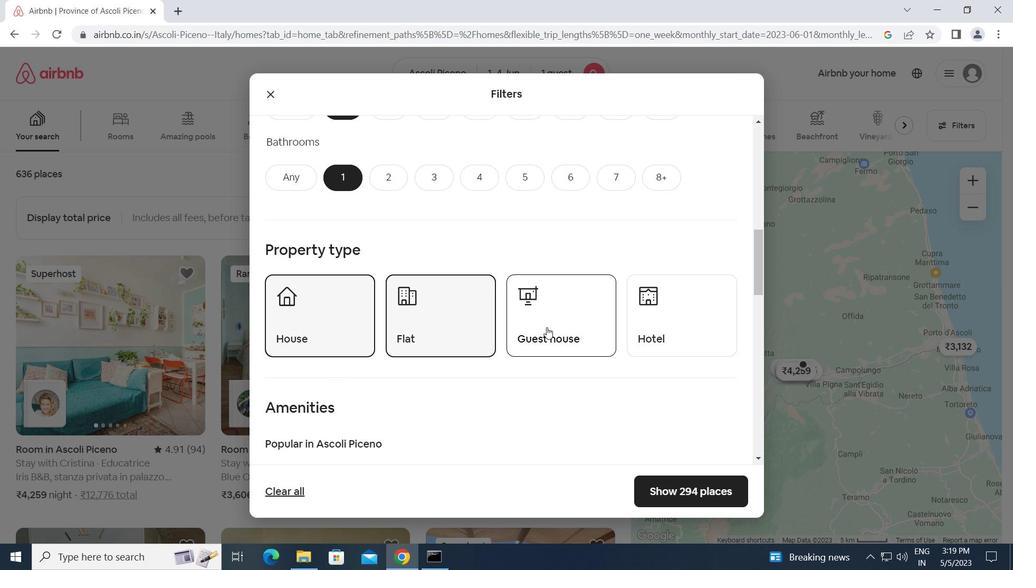 
Action: Mouse moved to (517, 369)
Screenshot: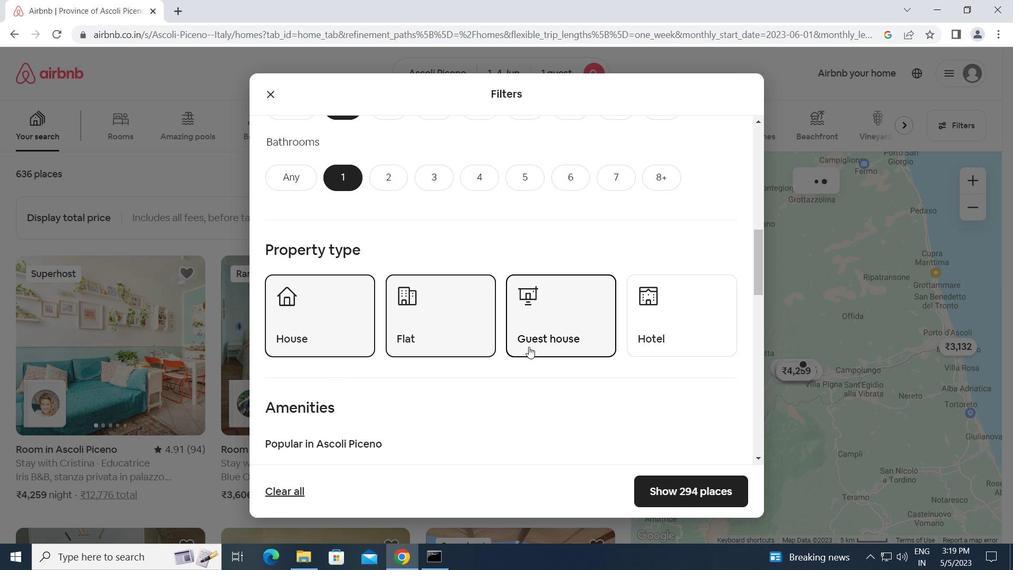 
Action: Mouse scrolled (517, 368) with delta (0, 0)
Screenshot: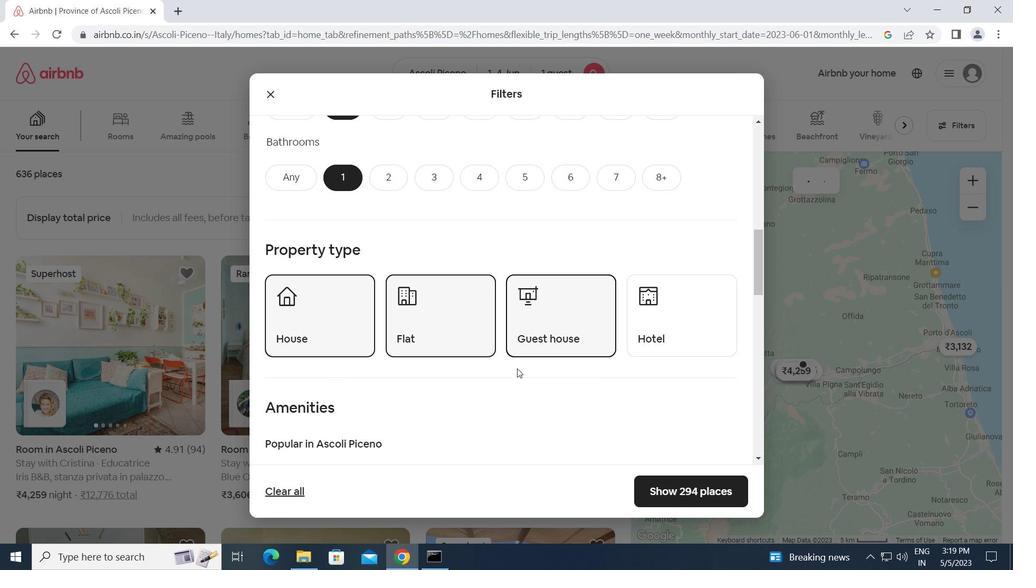 
Action: Mouse scrolled (517, 368) with delta (0, 0)
Screenshot: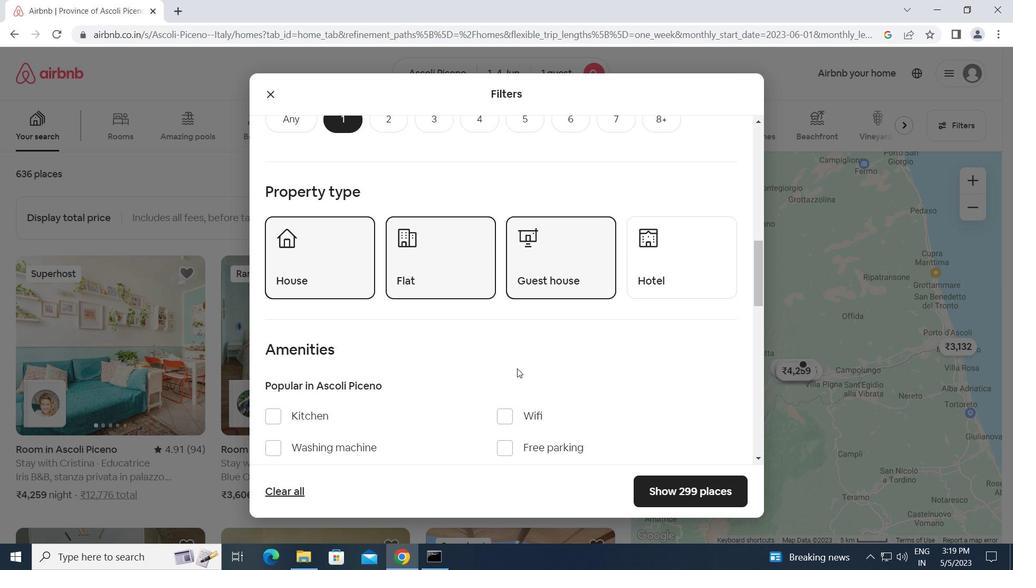 
Action: Mouse moved to (501, 342)
Screenshot: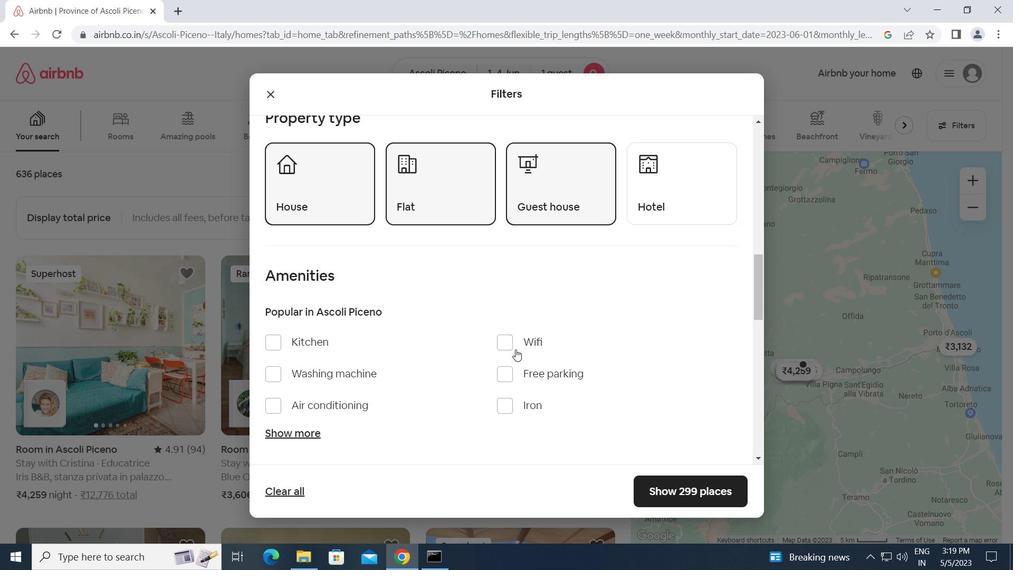 
Action: Mouse pressed left at (501, 342)
Screenshot: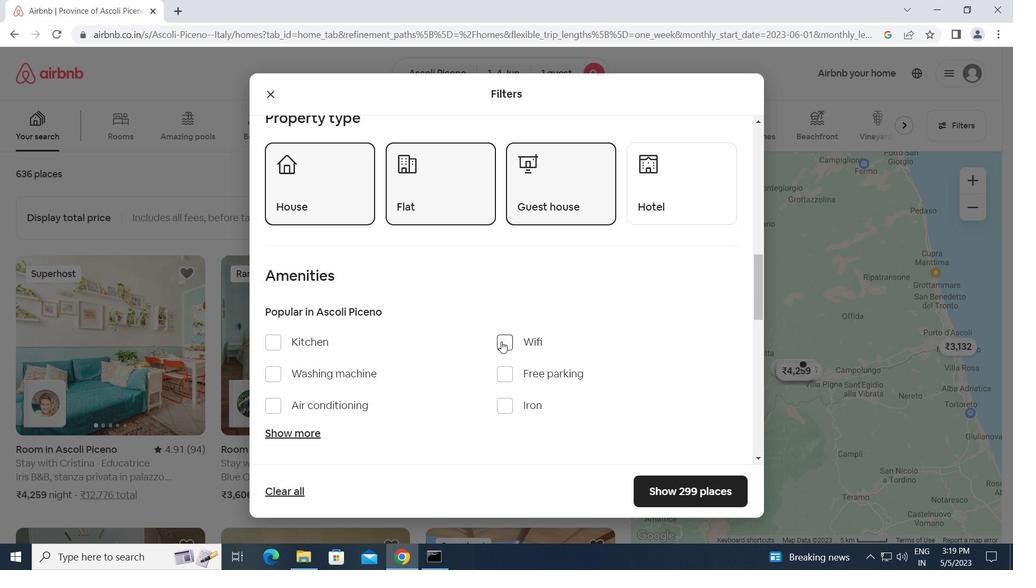 
Action: Mouse moved to (271, 370)
Screenshot: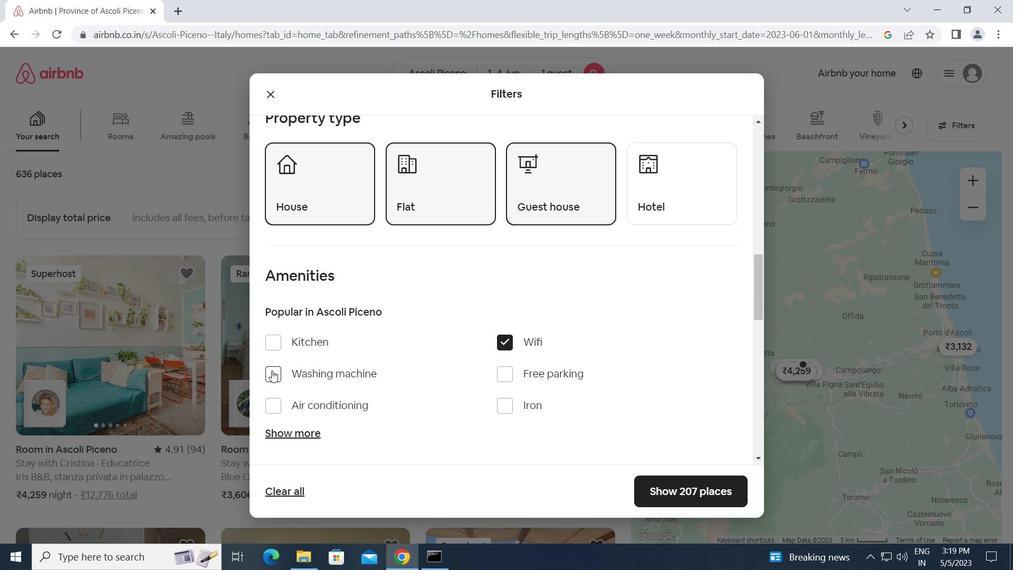 
Action: Mouse pressed left at (271, 370)
Screenshot: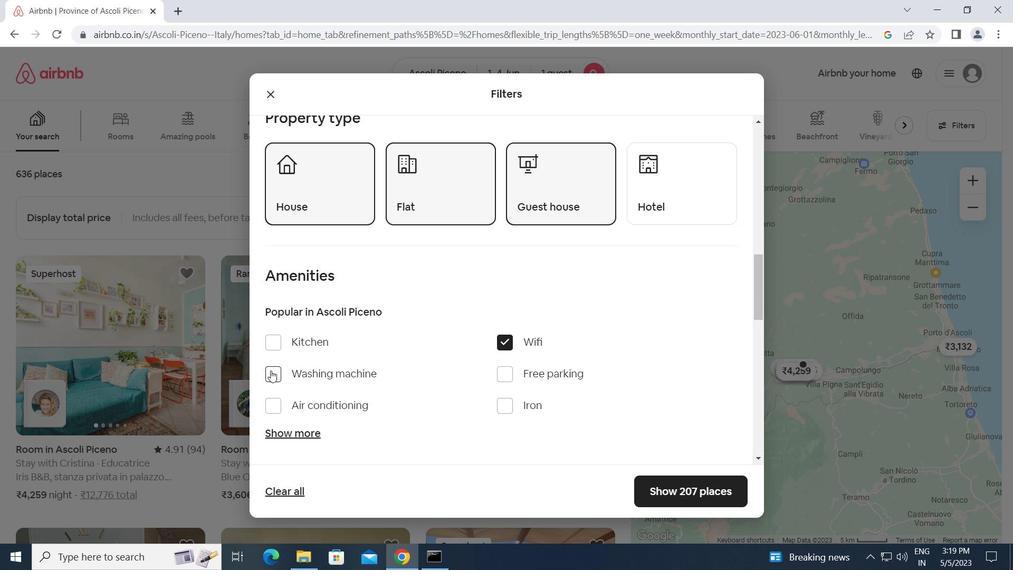 
Action: Mouse moved to (426, 378)
Screenshot: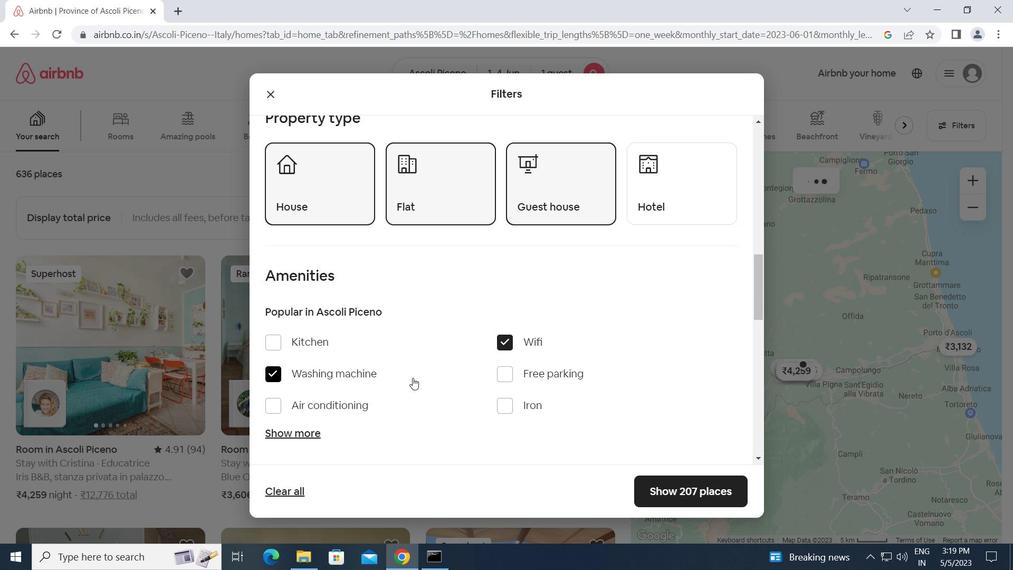 
Action: Mouse scrolled (426, 377) with delta (0, 0)
Screenshot: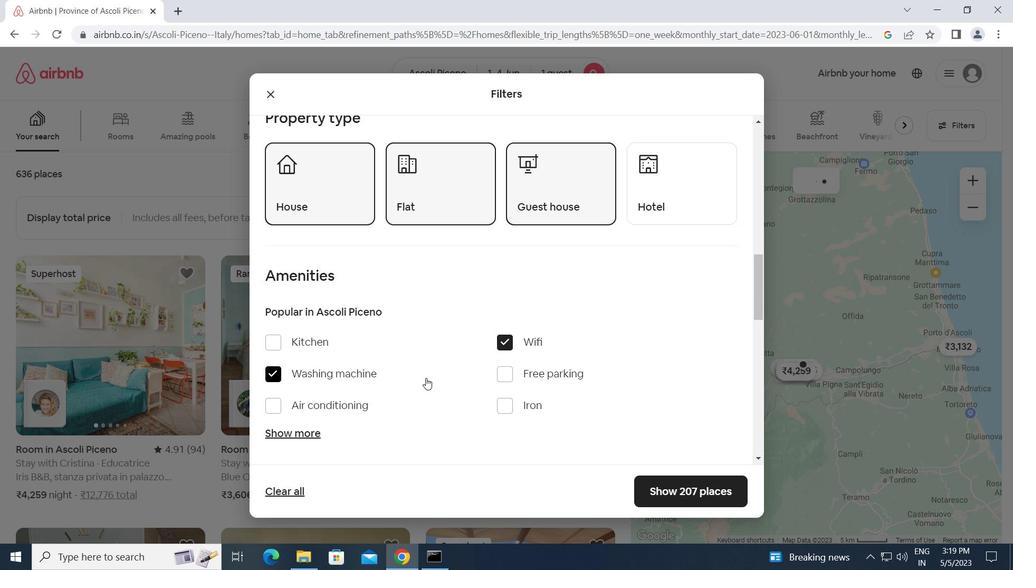 
Action: Mouse scrolled (426, 377) with delta (0, 0)
Screenshot: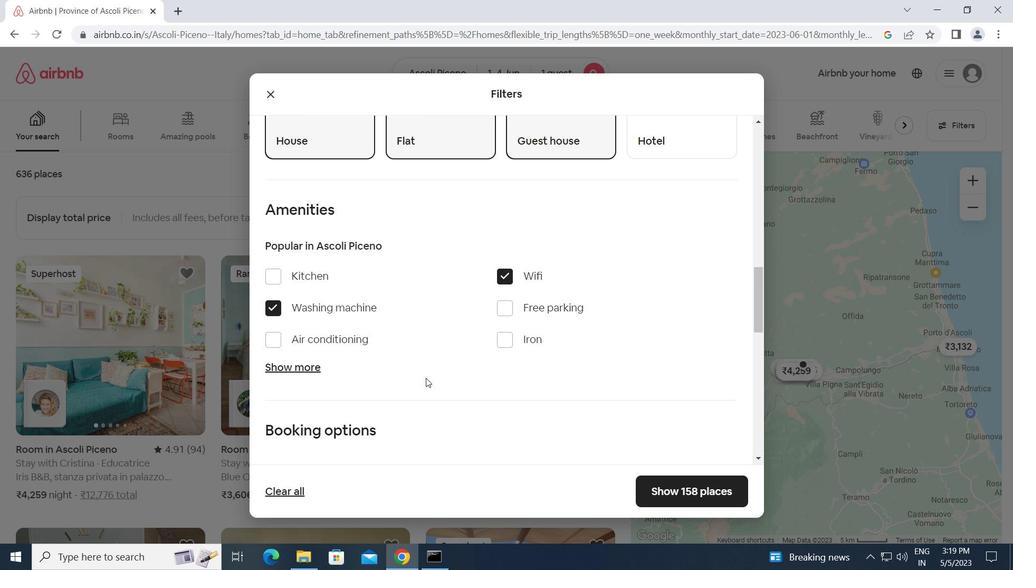 
Action: Mouse scrolled (426, 377) with delta (0, 0)
Screenshot: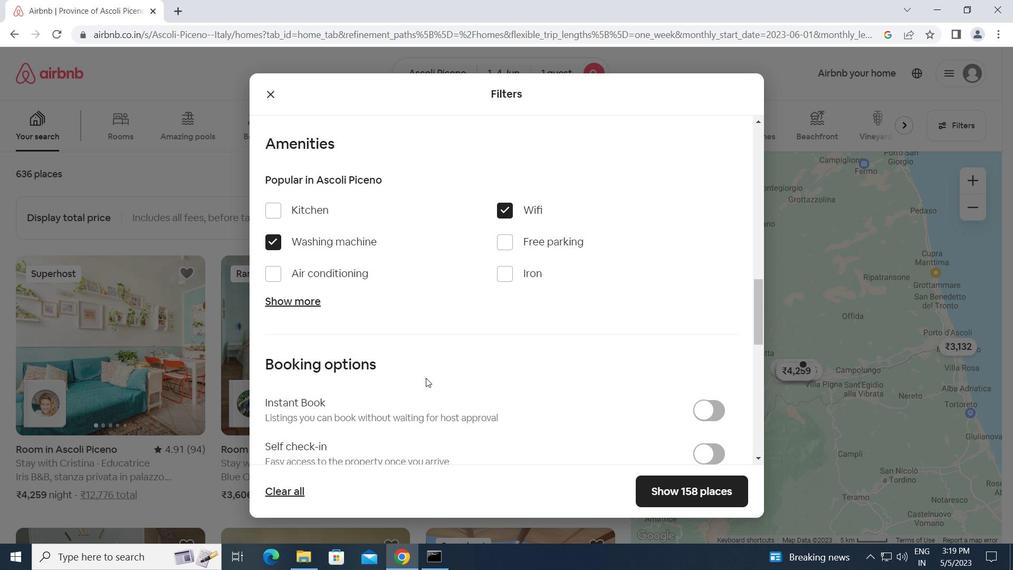 
Action: Mouse scrolled (426, 377) with delta (0, 0)
Screenshot: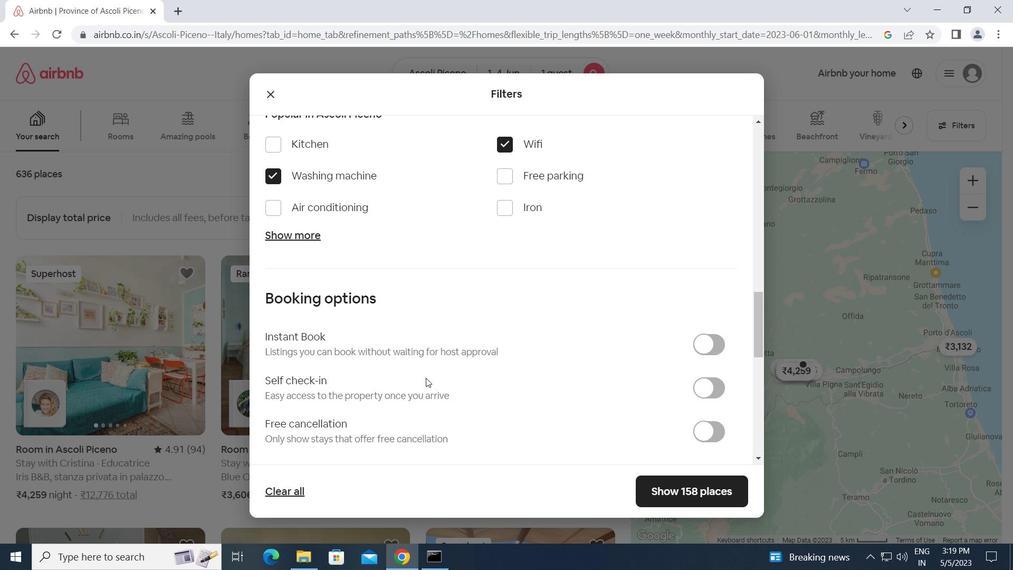 
Action: Mouse moved to (708, 322)
Screenshot: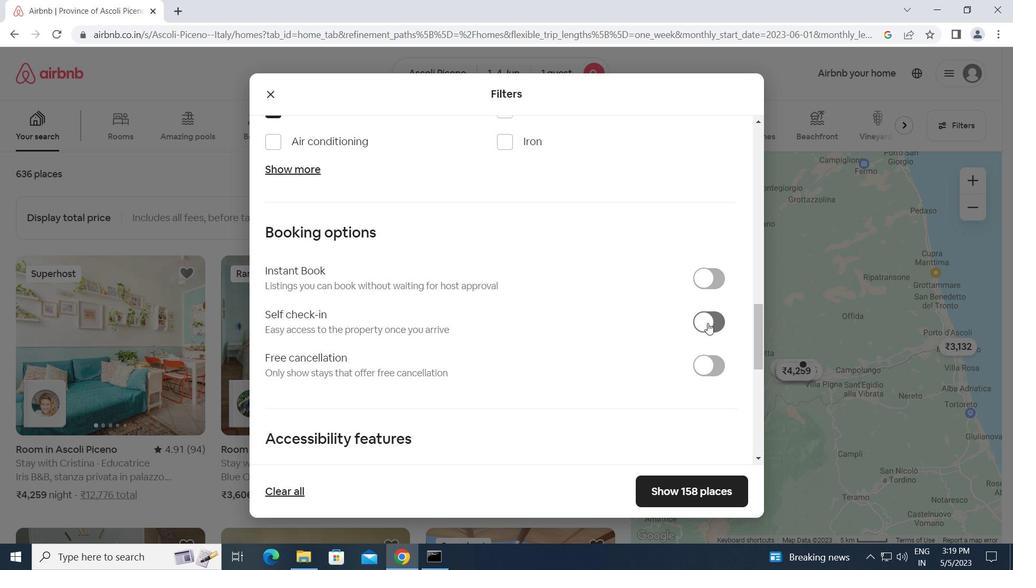 
Action: Mouse pressed left at (708, 322)
Screenshot: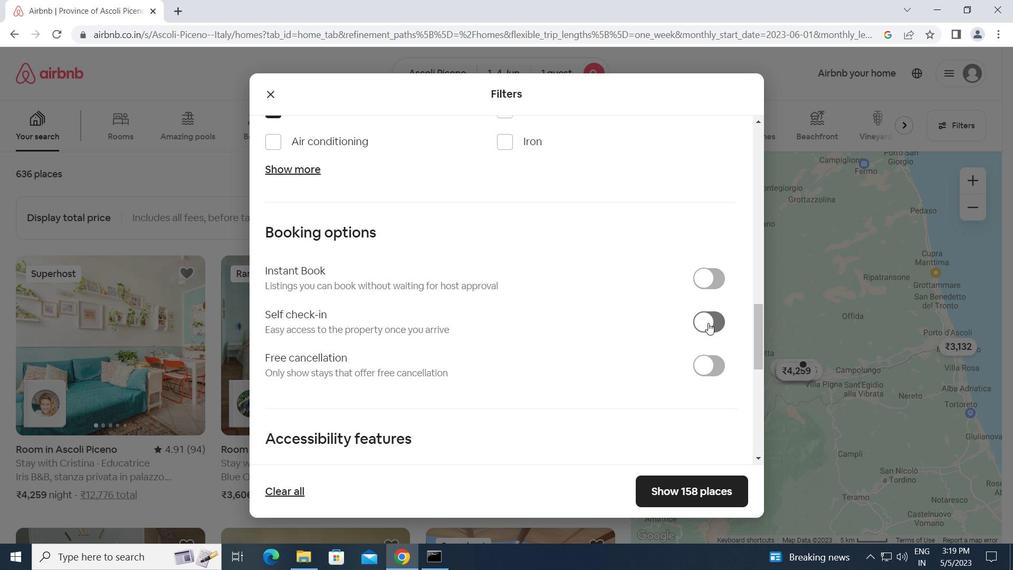
Action: Mouse moved to (552, 373)
Screenshot: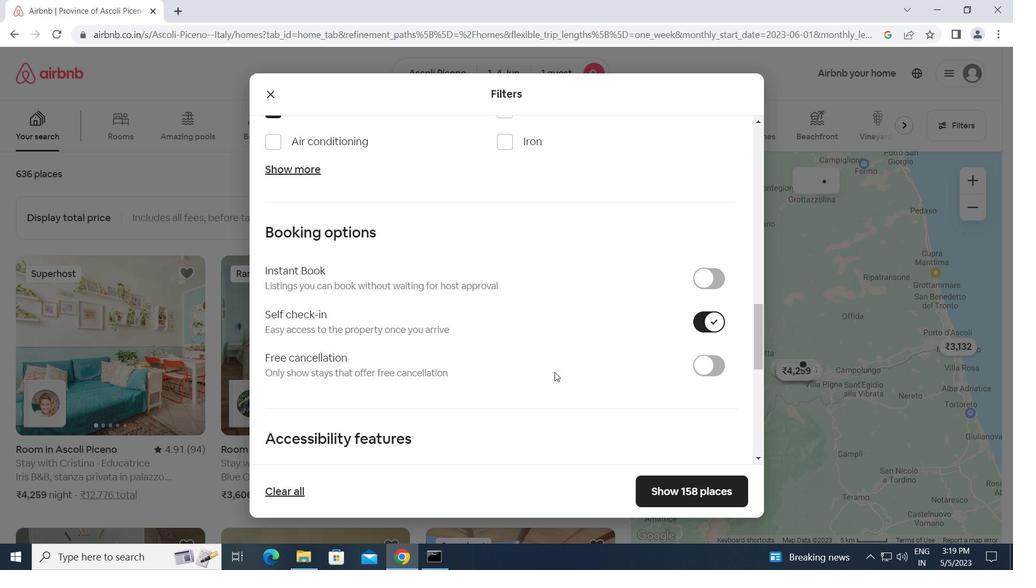 
Action: Mouse scrolled (552, 372) with delta (0, 0)
Screenshot: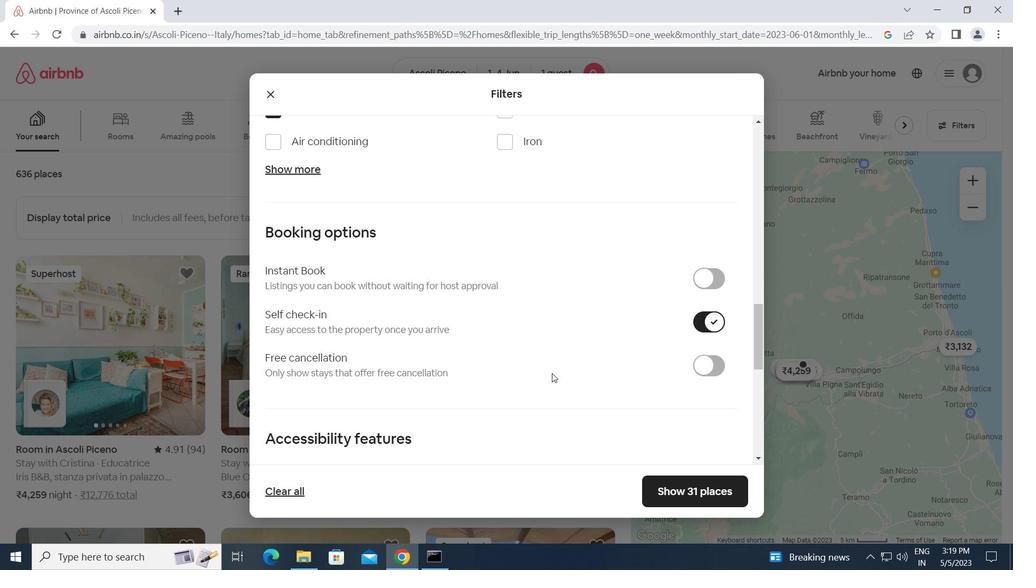 
Action: Mouse scrolled (552, 372) with delta (0, 0)
Screenshot: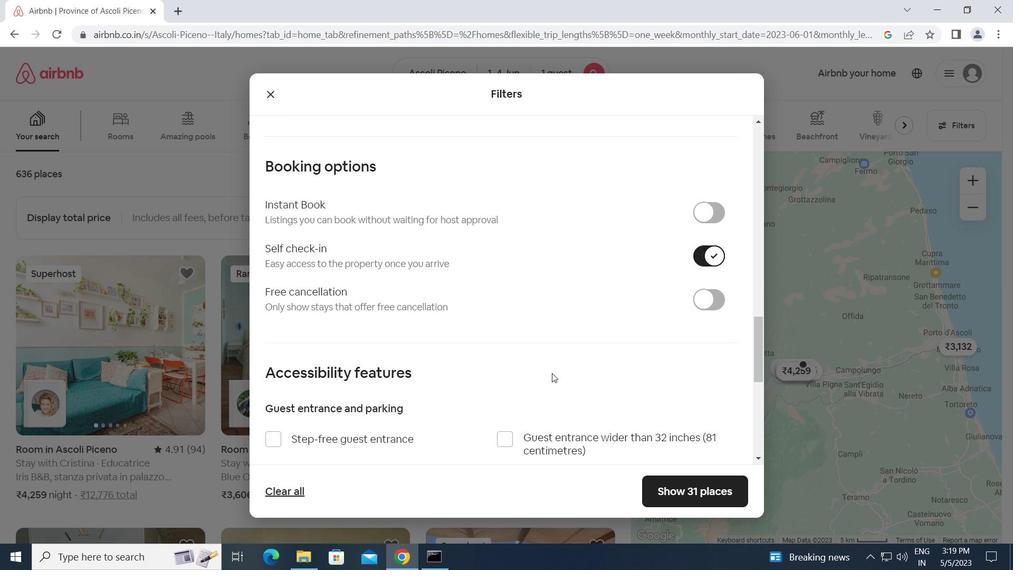 
Action: Mouse scrolled (552, 372) with delta (0, 0)
Screenshot: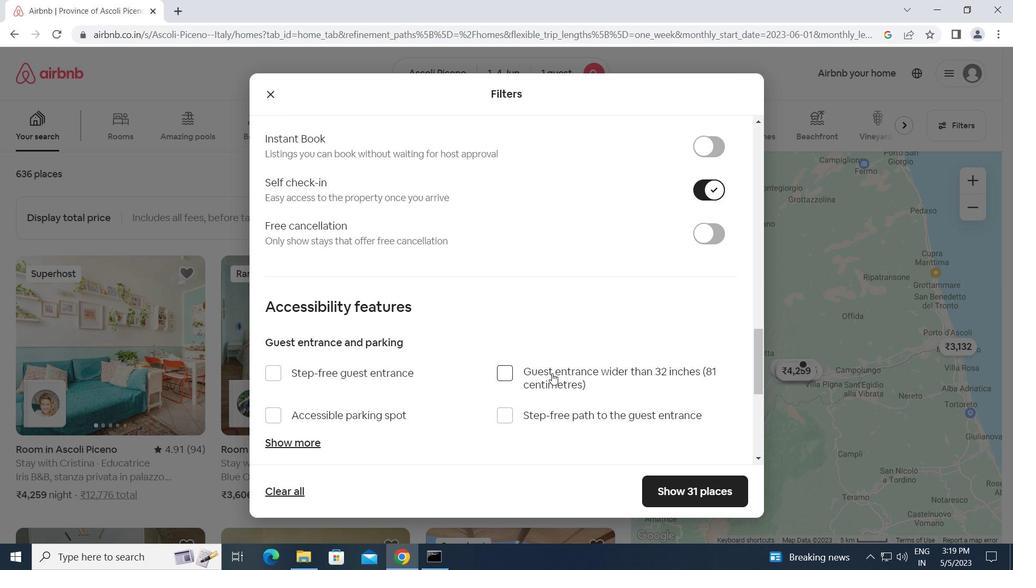 
Action: Mouse scrolled (552, 372) with delta (0, 0)
Screenshot: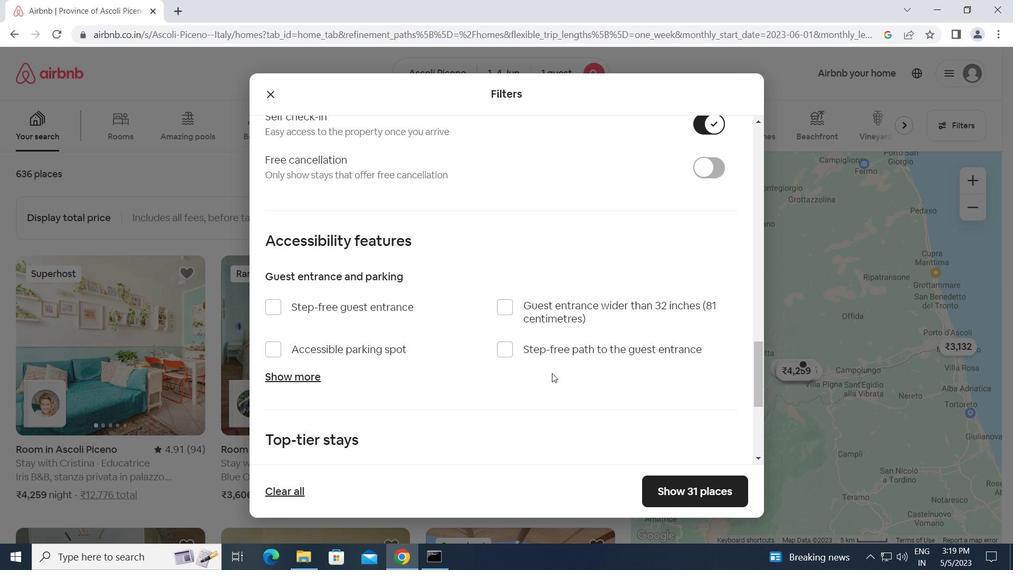 
Action: Mouse scrolled (552, 372) with delta (0, 0)
Screenshot: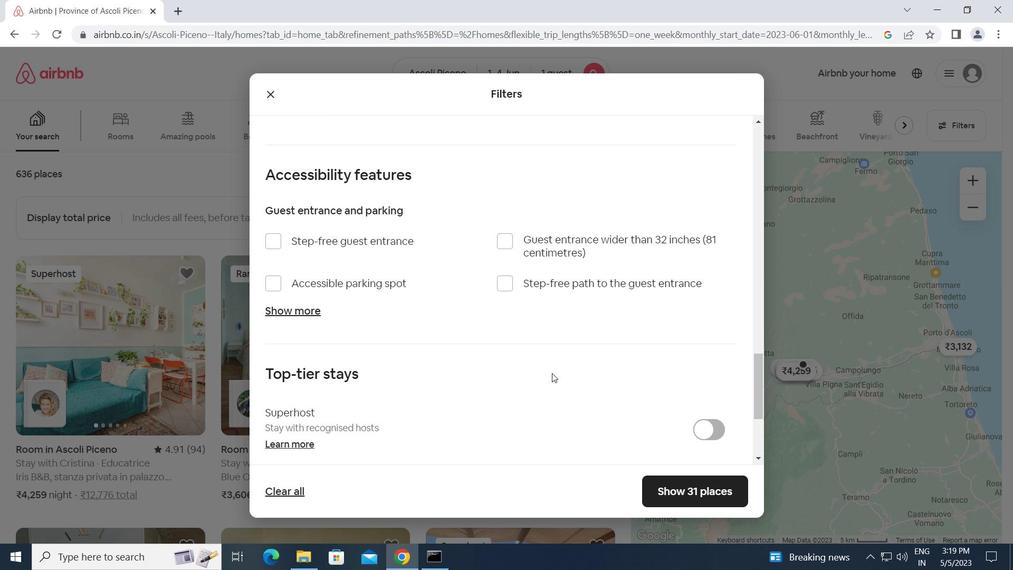 
Action: Mouse scrolled (552, 372) with delta (0, 0)
Screenshot: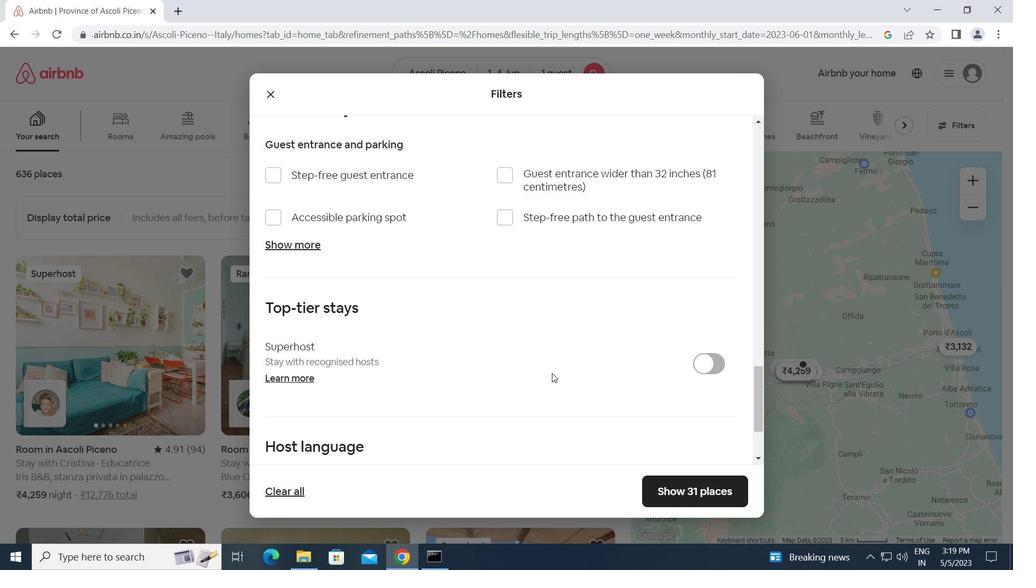 
Action: Mouse scrolled (552, 372) with delta (0, 0)
Screenshot: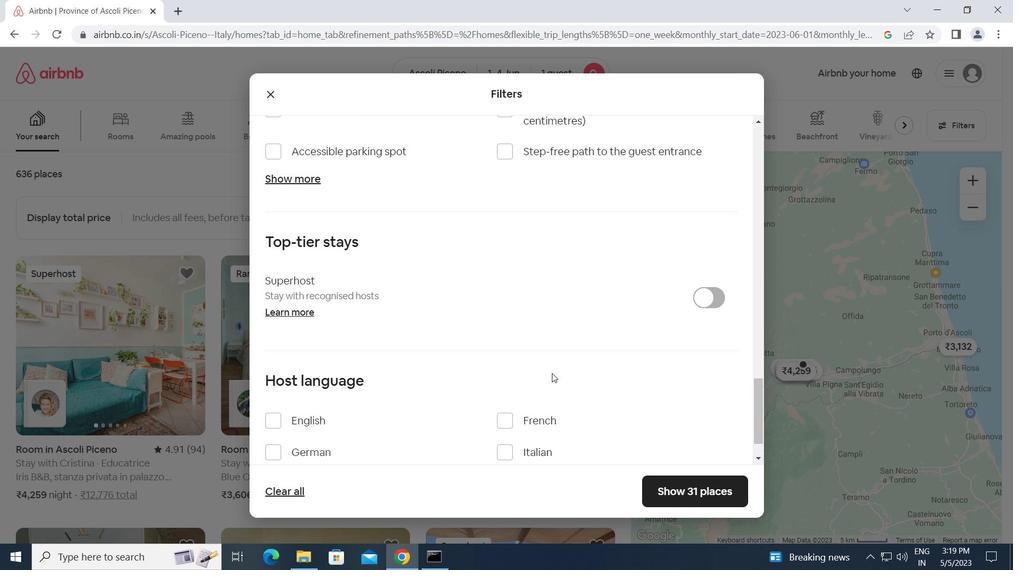 
Action: Mouse scrolled (552, 372) with delta (0, 0)
Screenshot: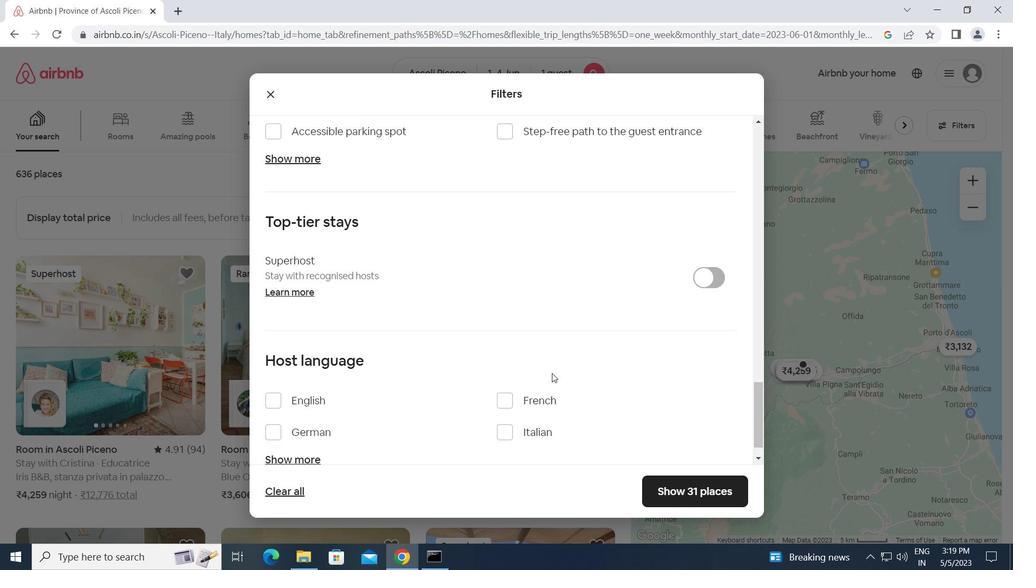 
Action: Mouse moved to (274, 367)
Screenshot: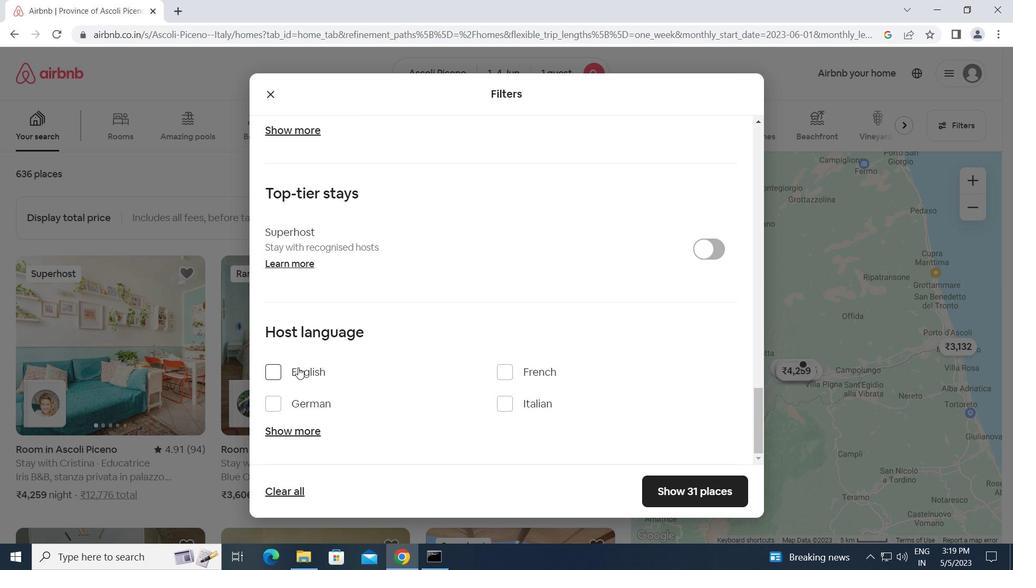 
Action: Mouse pressed left at (274, 367)
Screenshot: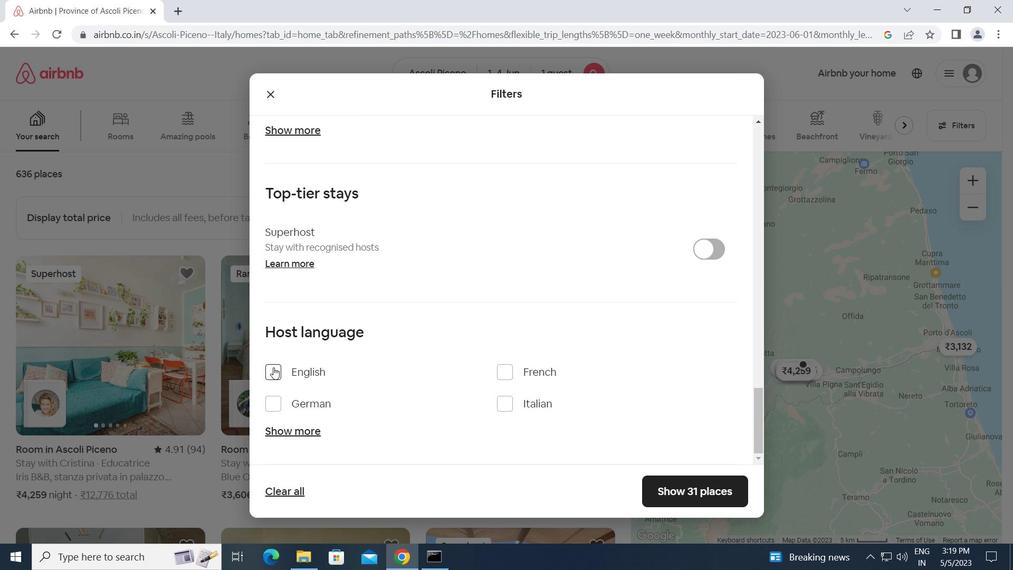 
Action: Mouse moved to (681, 489)
Screenshot: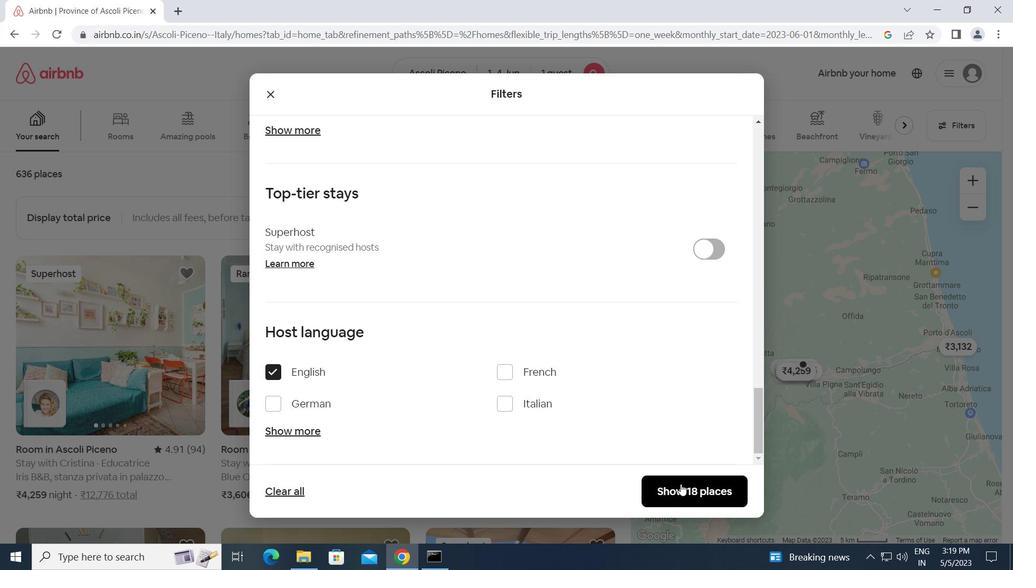 
Action: Mouse pressed left at (681, 489)
Screenshot: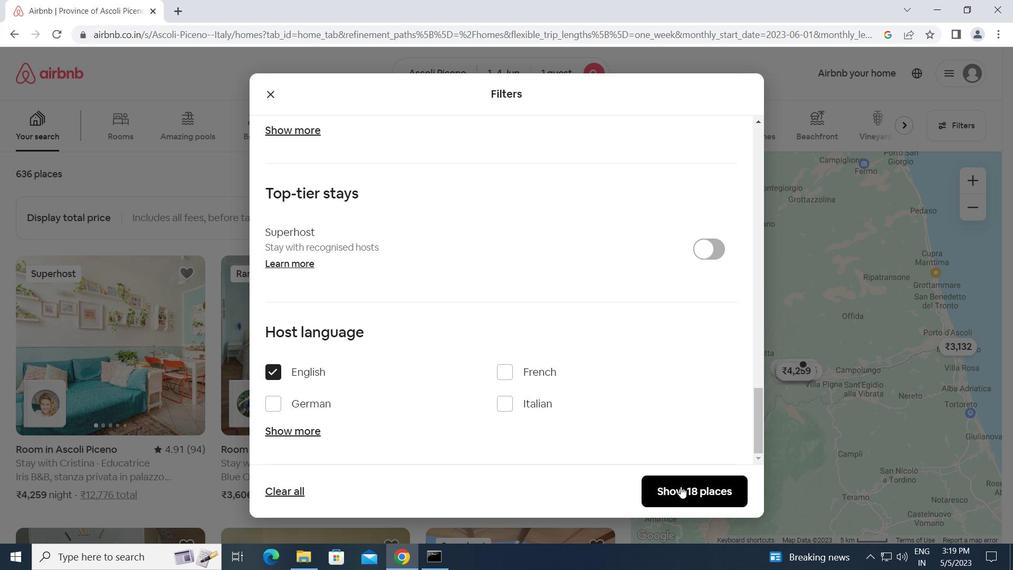 
